 Task: In the Contact  BrooklynMiller71@macys.com, Create email and send with subject: 'We're Thrilled to Welcome You ', and with mail content 'Hello_x000D_
Join a community of forward-thinkers and pioneers. Our transformative solution will empower you to shape the future of your industry.._x000D_
Kind Regards', attach the document: Proposal.doc and insert image: visitingcard.jpg. Below Kind Regards, write Tumblr and insert the URL: 'www.tumblr.com'. Mark checkbox to create task to follow up : In 3 business days . Logged in from softage.1@softage.net
Action: Mouse moved to (87, 59)
Screenshot: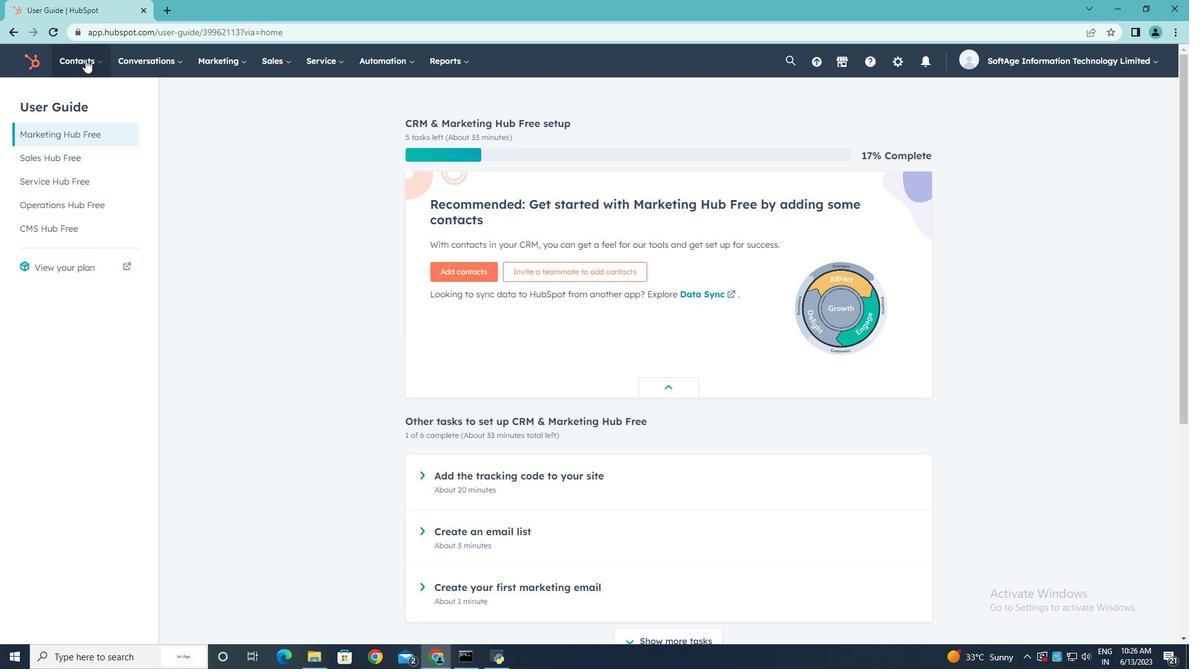 
Action: Mouse pressed left at (87, 59)
Screenshot: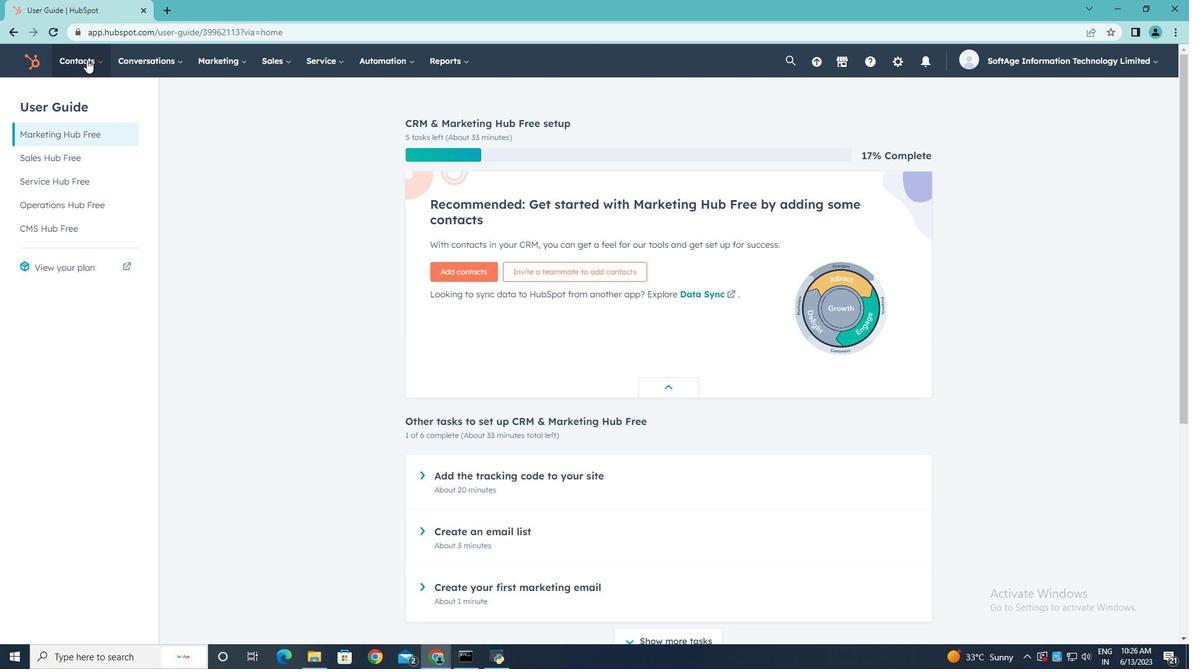
Action: Mouse moved to (87, 94)
Screenshot: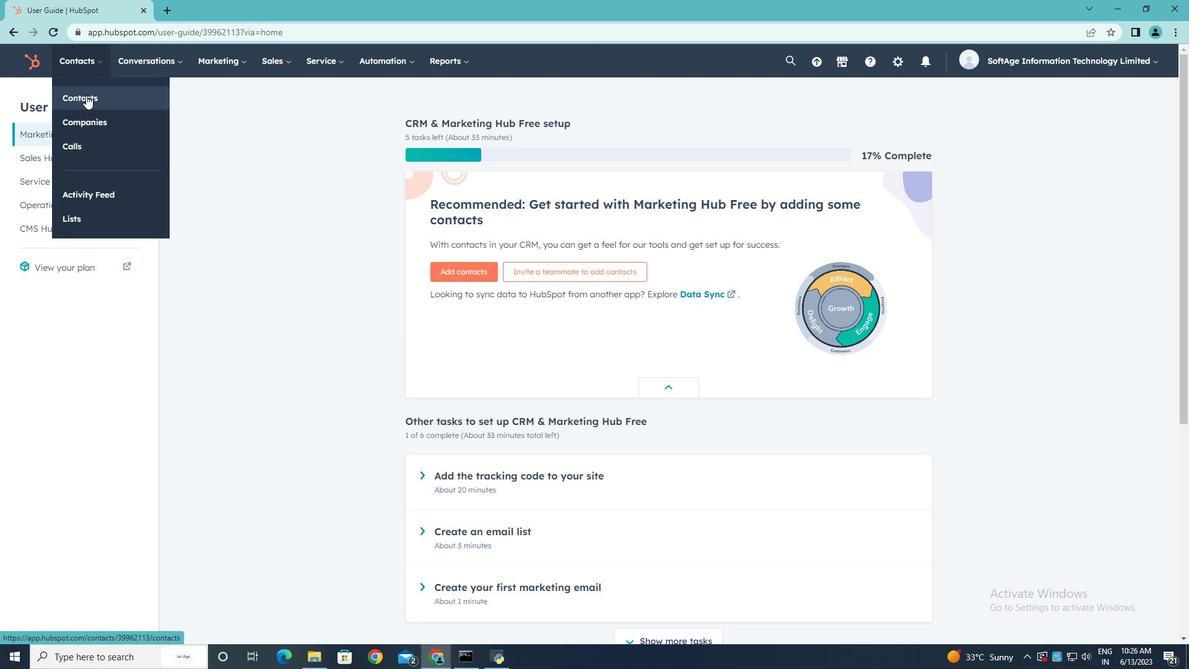 
Action: Mouse pressed left at (87, 94)
Screenshot: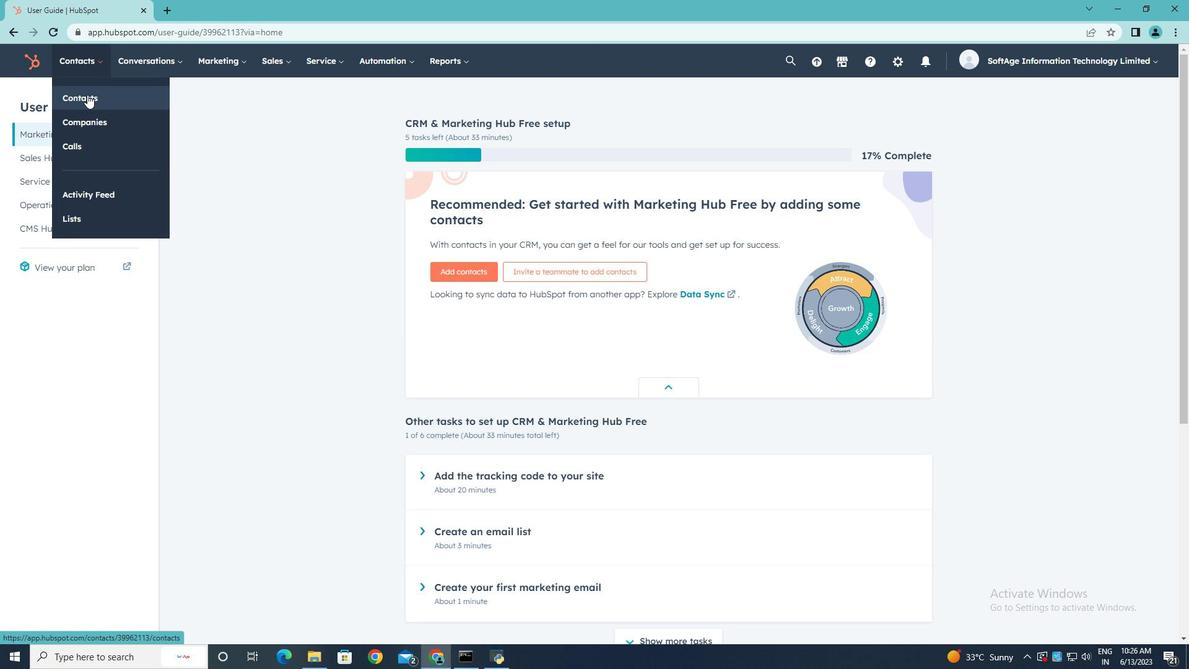 
Action: Mouse moved to (89, 198)
Screenshot: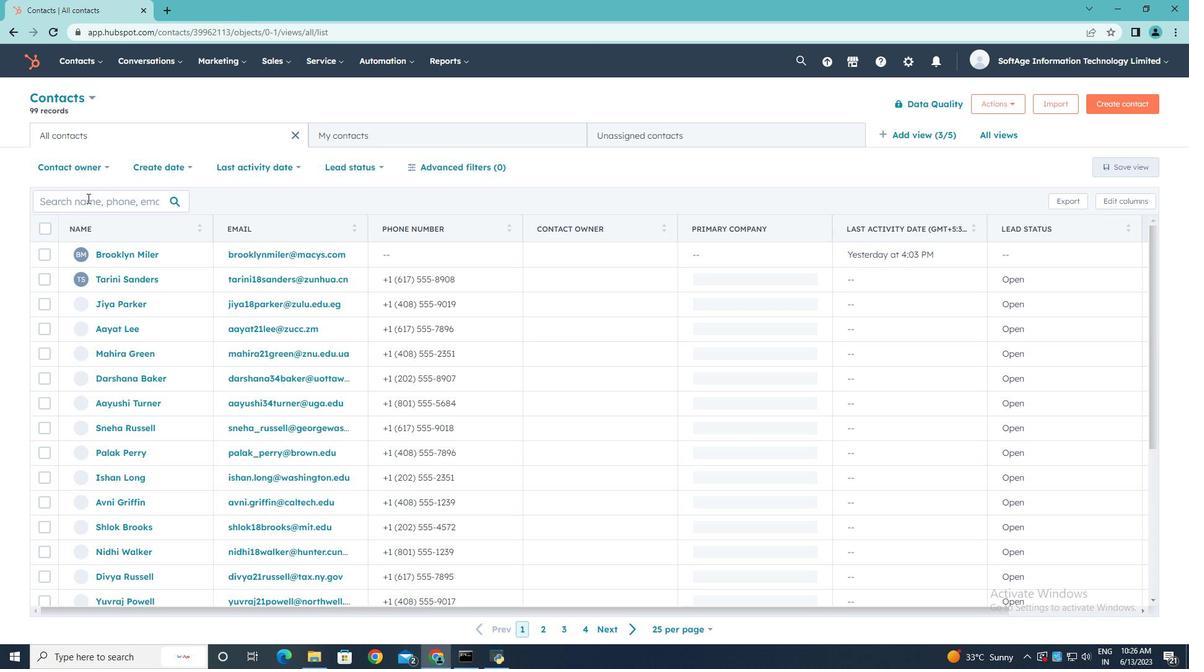 
Action: Mouse pressed left at (89, 198)
Screenshot: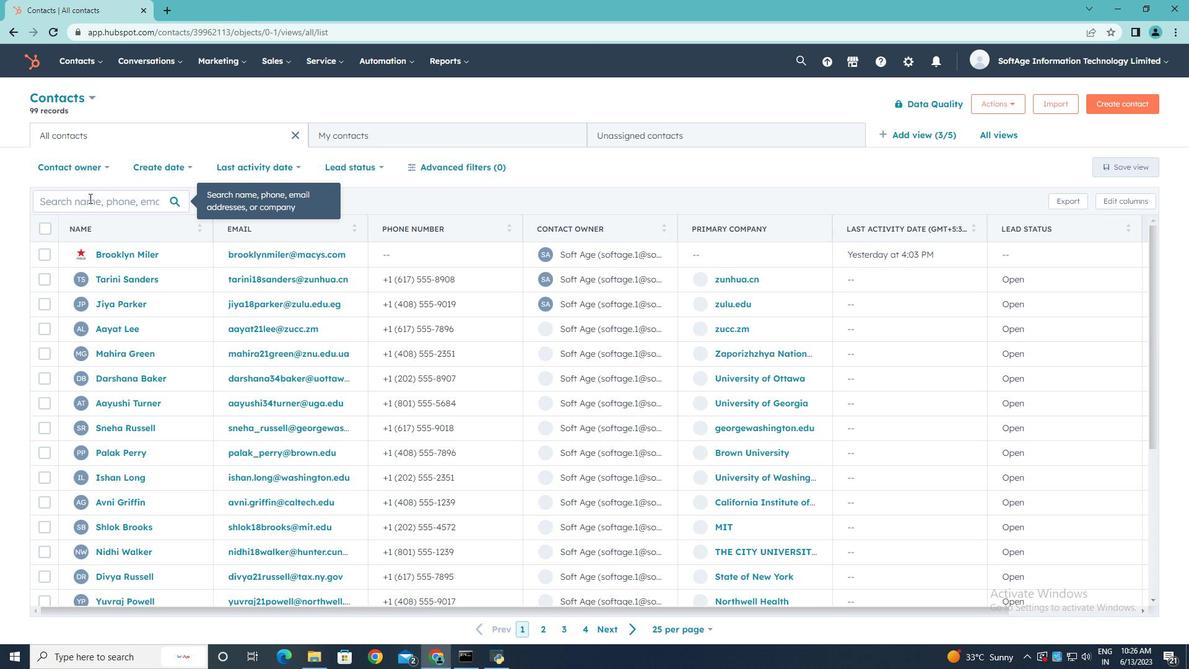 
Action: Key pressed <Key.shift>Brooklyn<Key.shift>Miller71<Key.shift>@macys.com
Screenshot: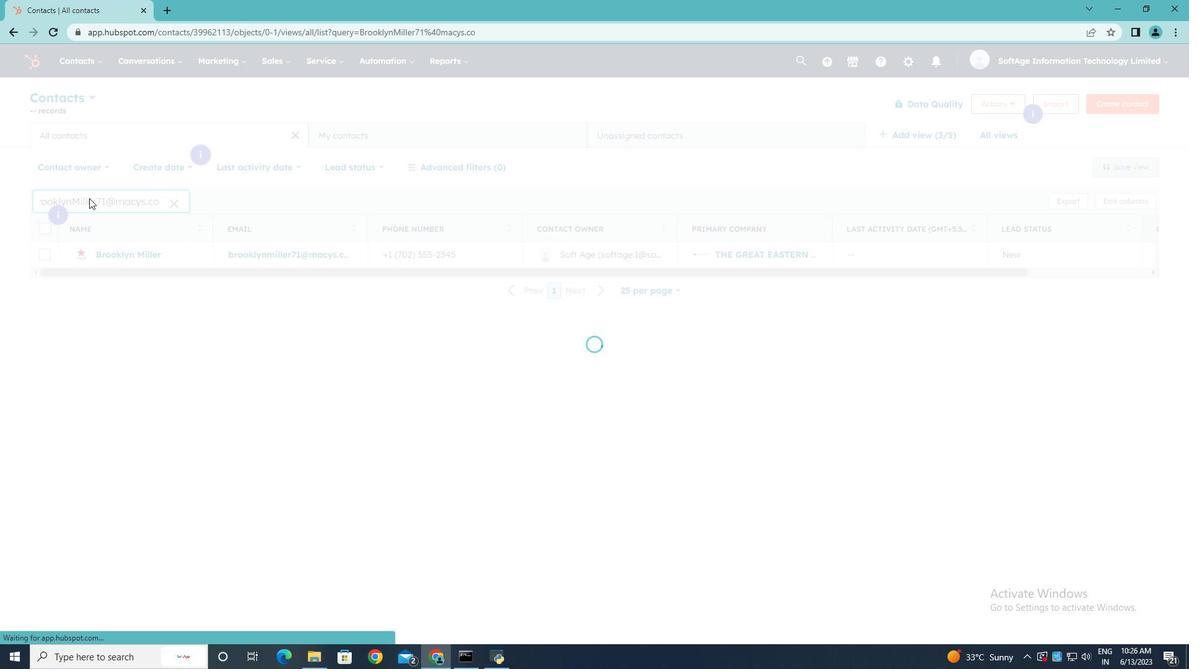 
Action: Mouse moved to (136, 252)
Screenshot: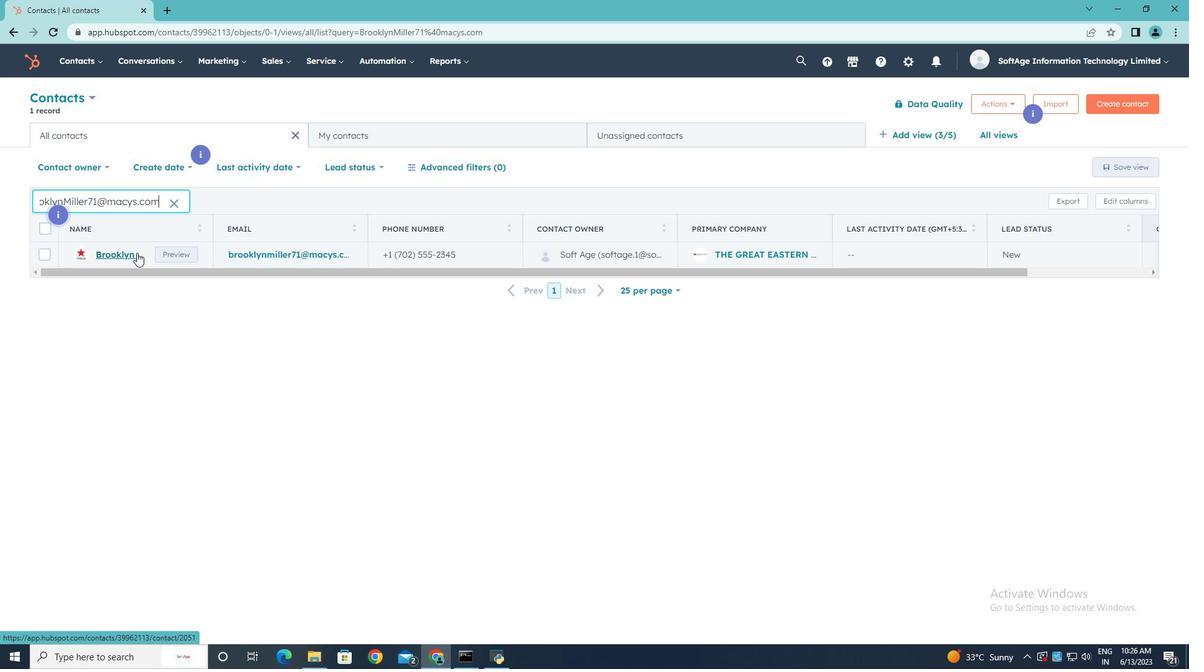 
Action: Mouse pressed left at (136, 252)
Screenshot: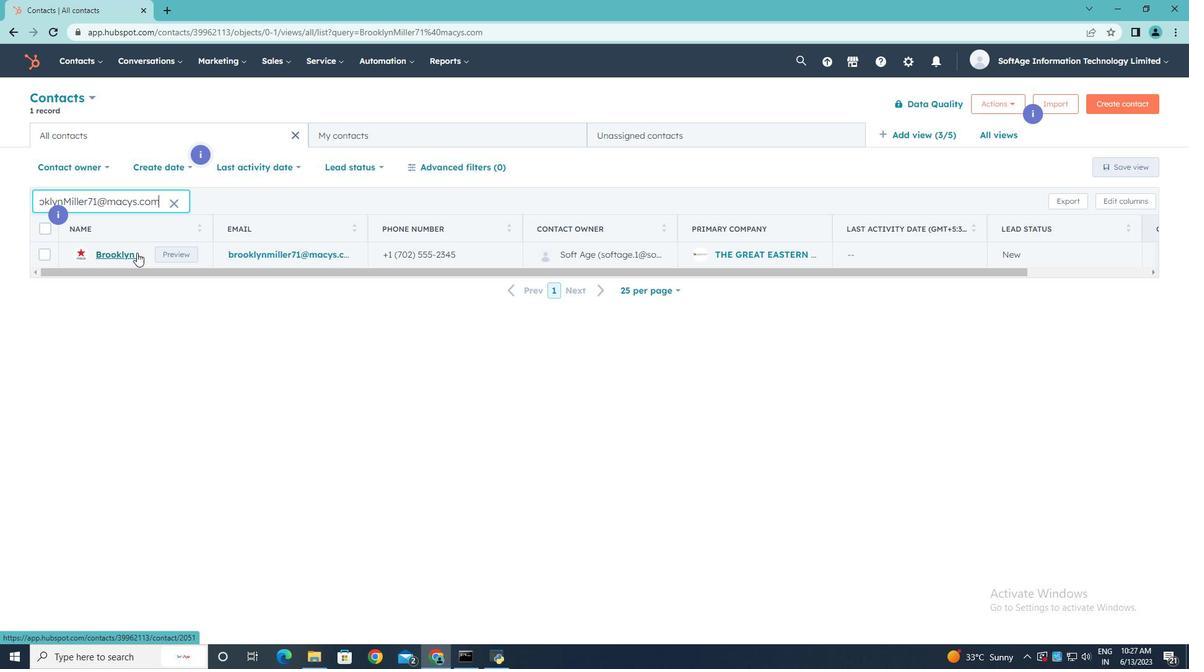 
Action: Mouse pressed left at (136, 252)
Screenshot: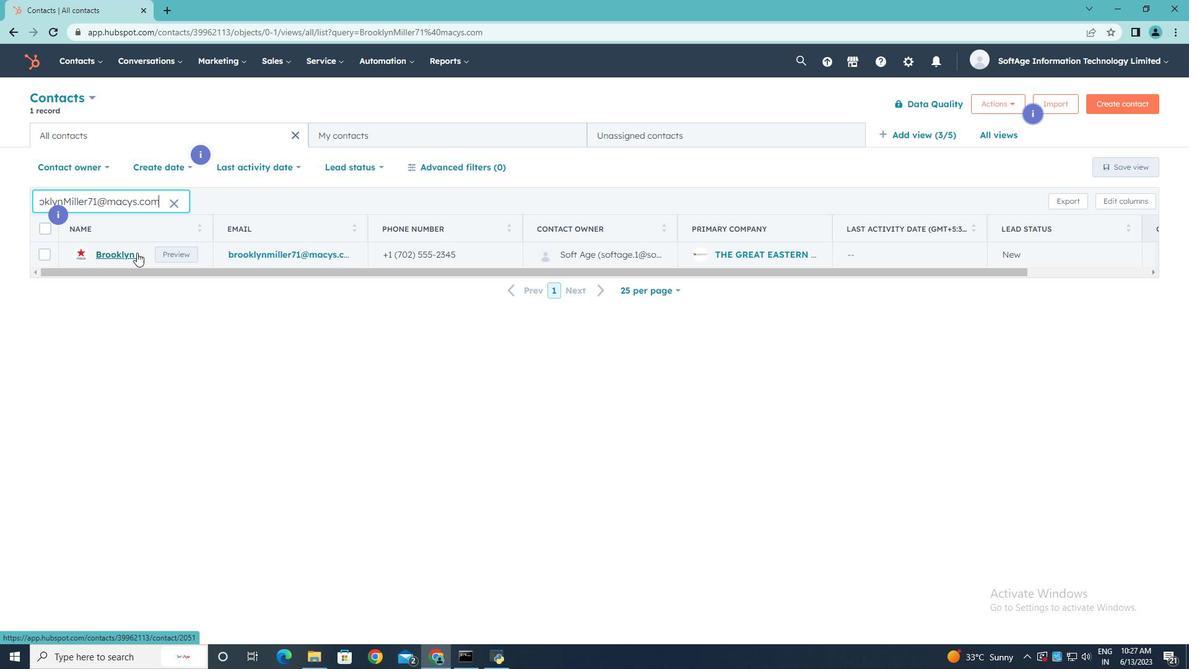 
Action: Mouse moved to (80, 217)
Screenshot: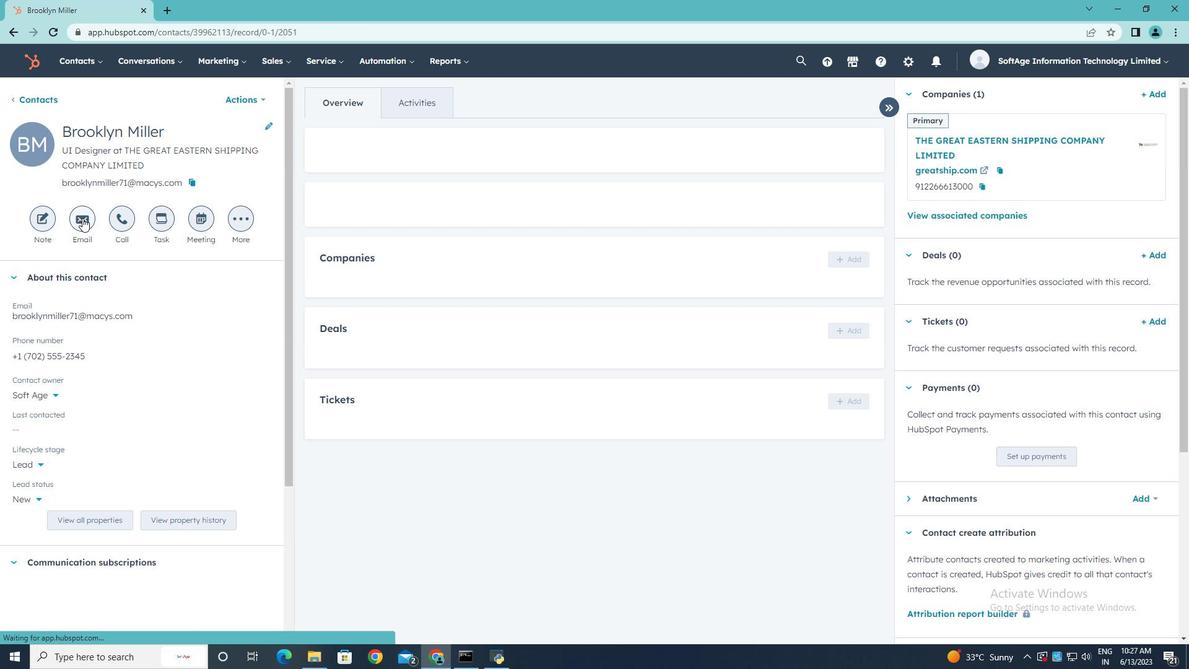 
Action: Mouse pressed left at (80, 217)
Screenshot: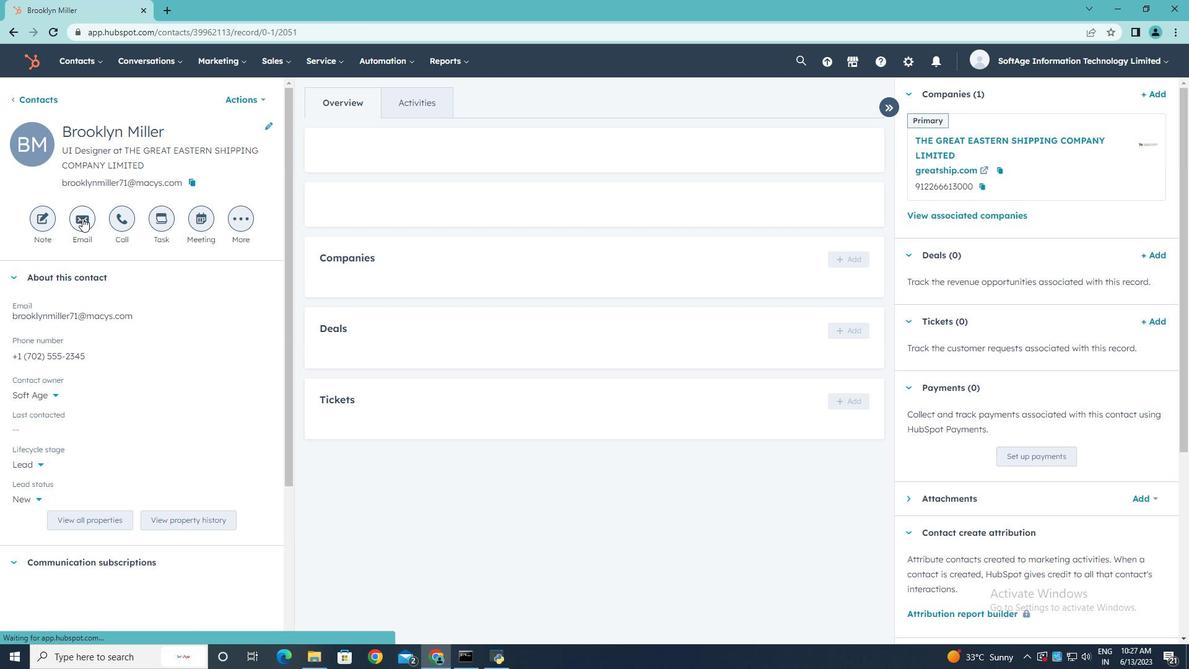 
Action: Mouse moved to (683, 401)
Screenshot: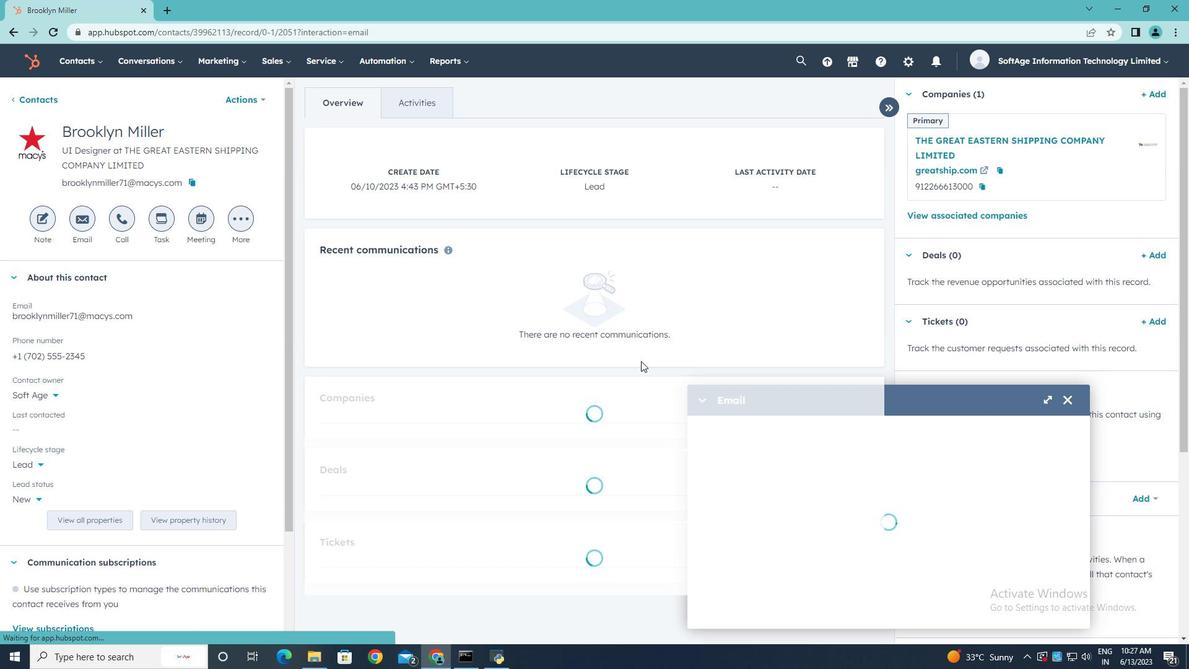 
Action: Key pressed <Key.shift><Key.shift><Key.shift><Key.shift><Key.shift><Key.shift><Key.shift>We're<Key.space><Key.shift>Thrilled<Key.space>to<Key.space><Key.shift>Welcome<Key.space><Key.shift>You
Screenshot: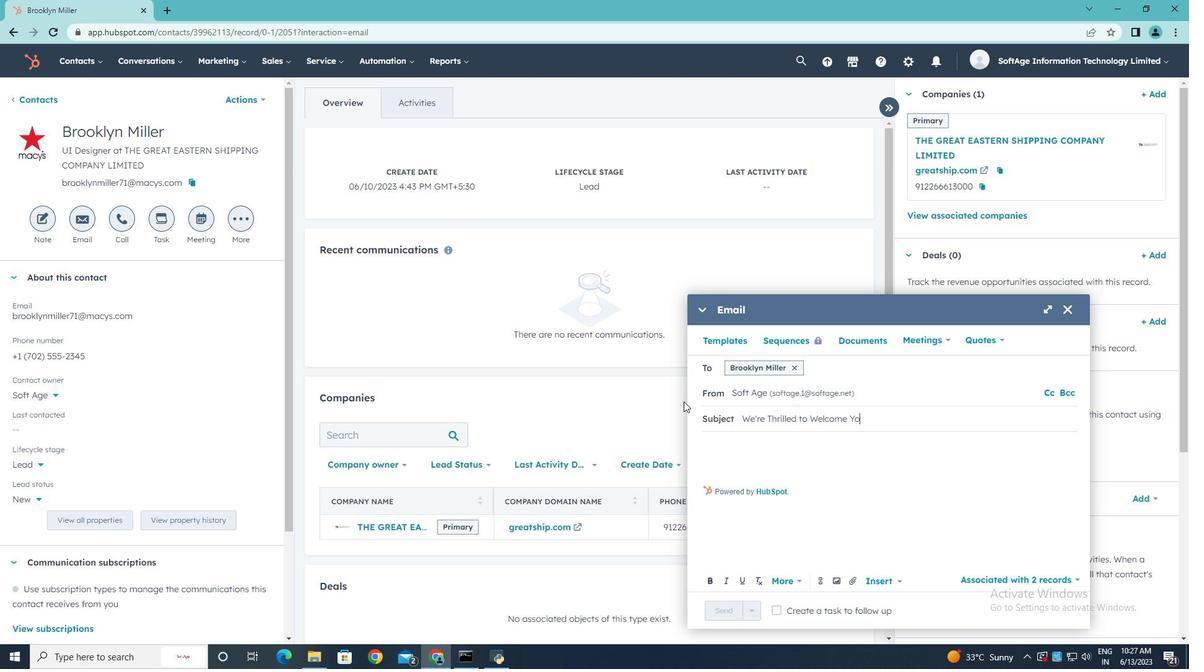 
Action: Mouse moved to (716, 442)
Screenshot: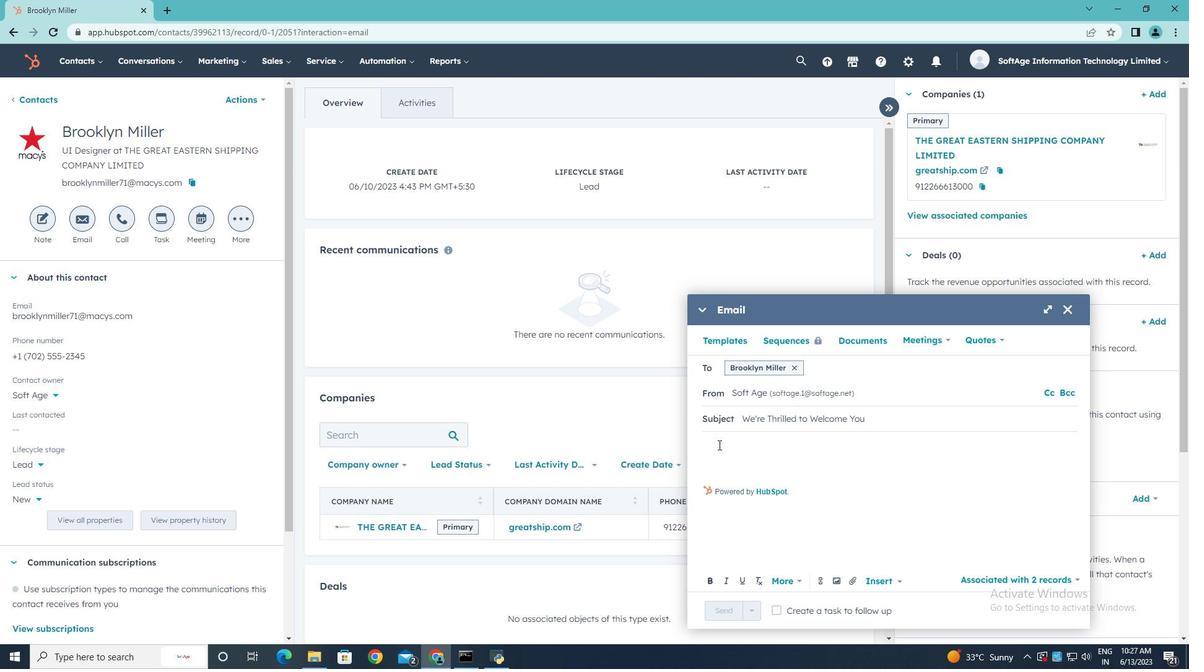 
Action: Mouse pressed left at (716, 442)
Screenshot: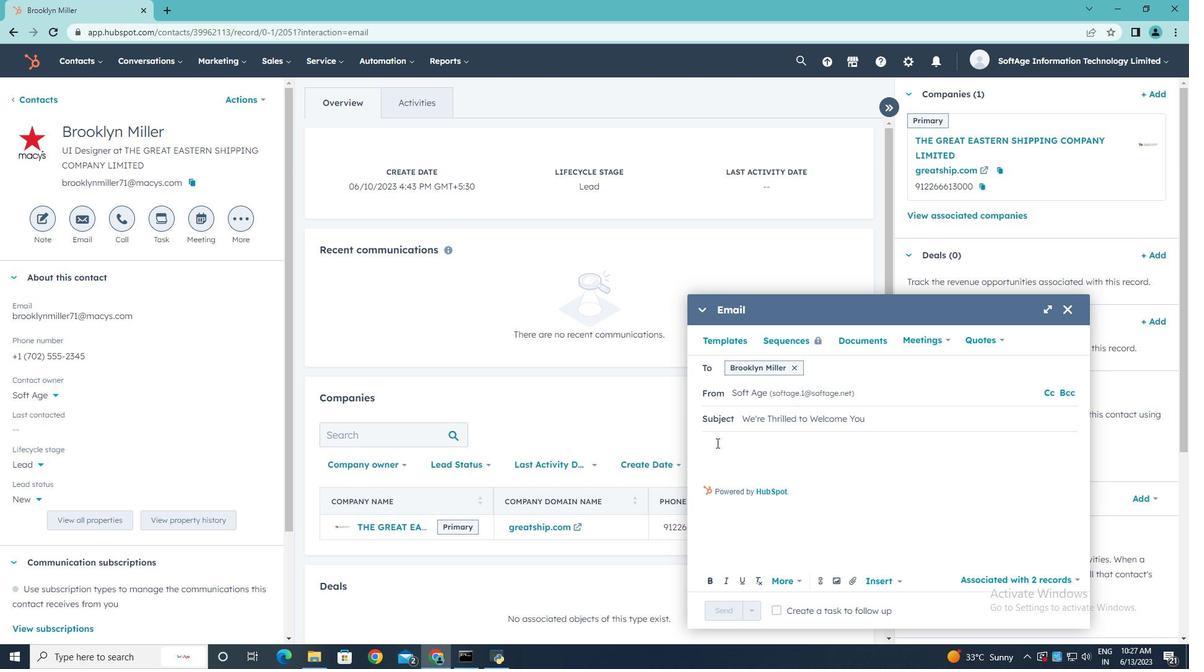 
Action: Mouse moved to (810, 368)
Screenshot: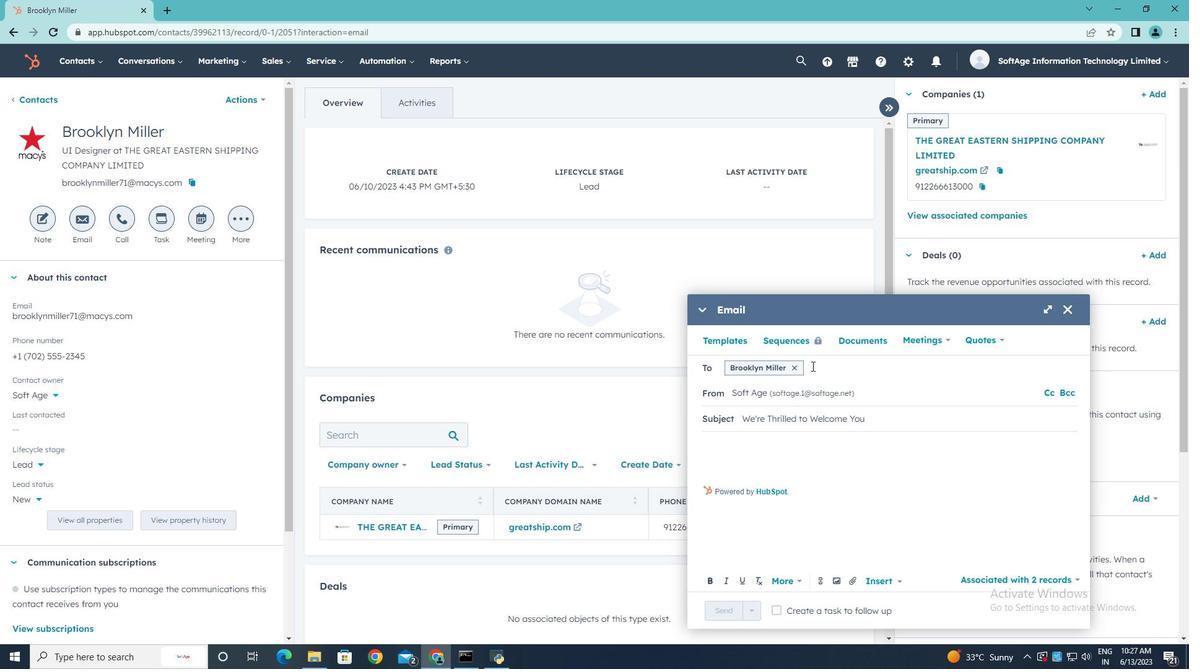 
Action: Key pressed <Key.shift>Hello
Screenshot: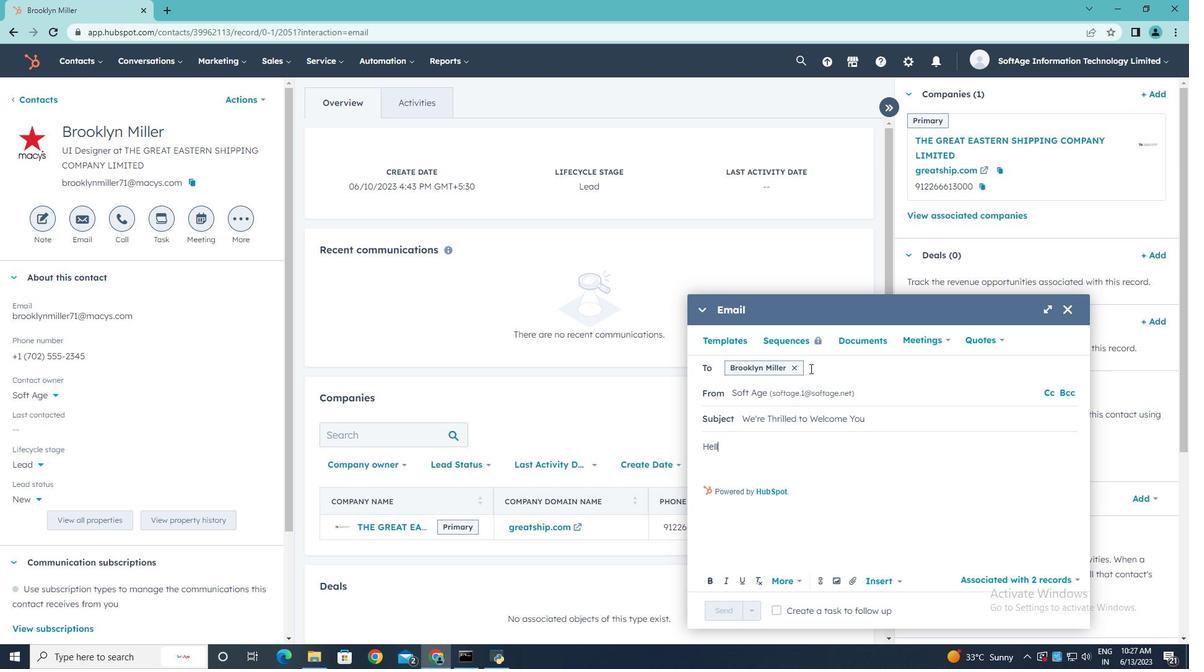 
Action: Mouse moved to (703, 463)
Screenshot: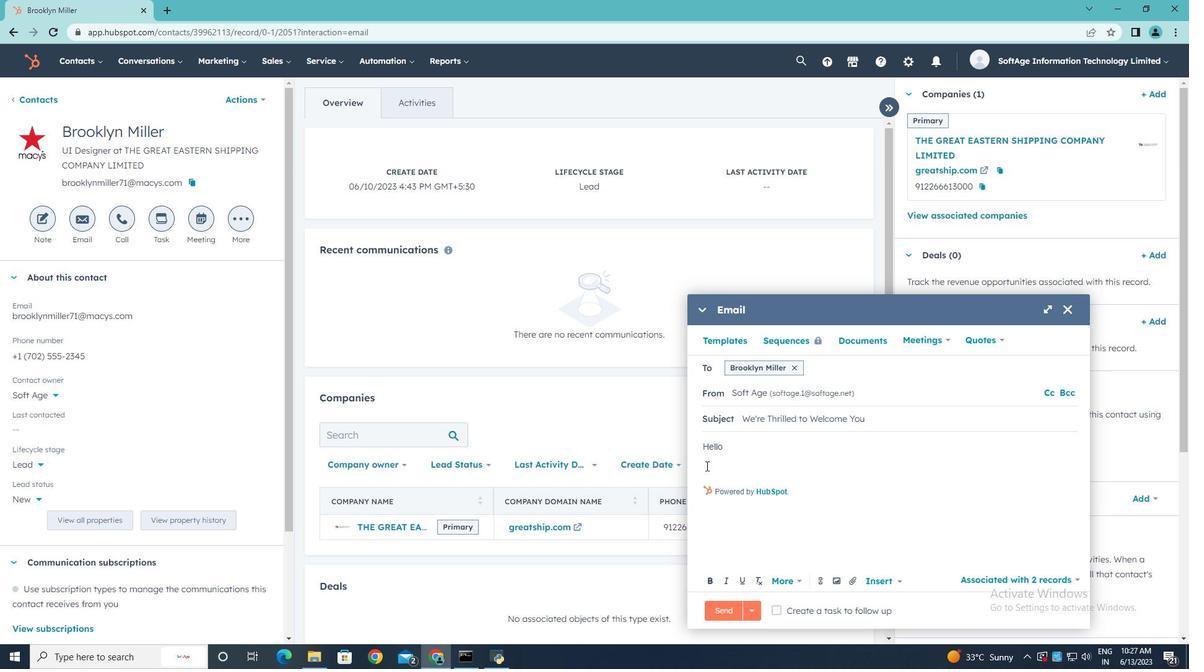 
Action: Mouse pressed left at (703, 463)
Screenshot: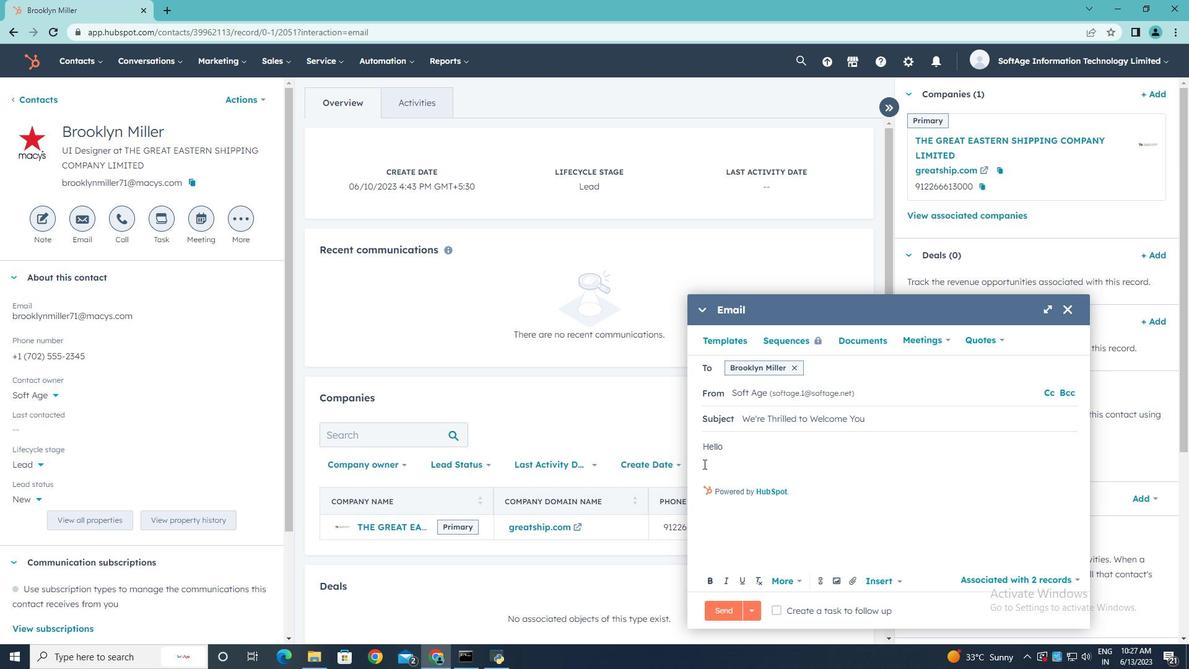 
Action: Mouse moved to (933, 347)
Screenshot: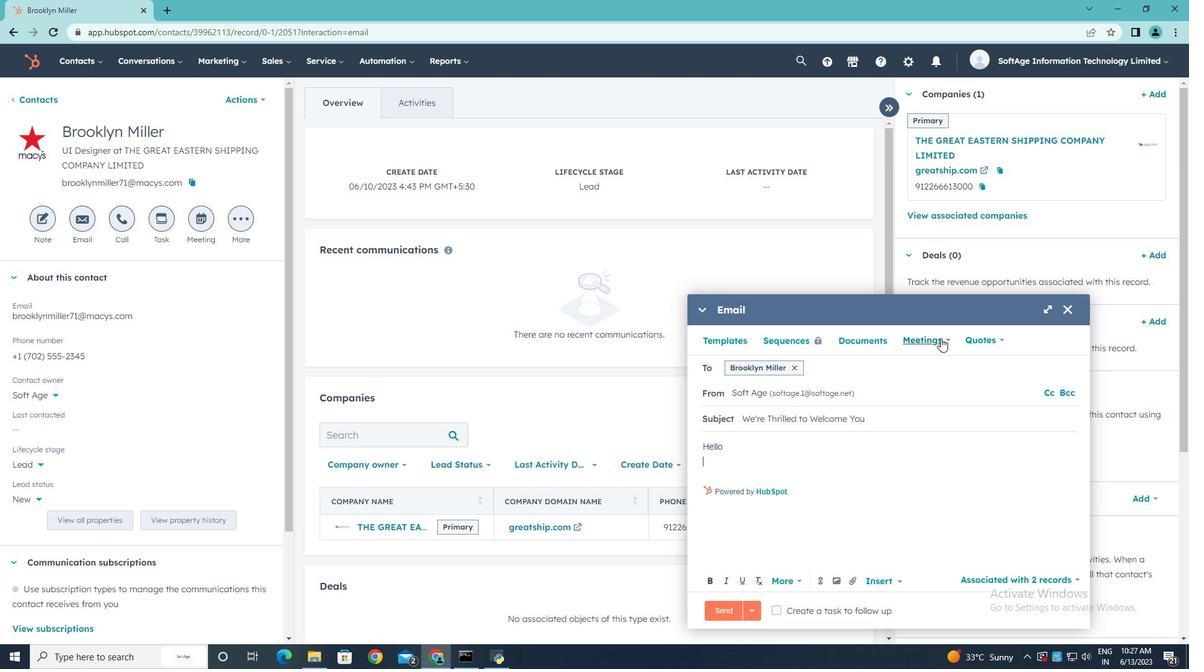 
Action: Key pressed <Key.shift>Join<Key.space>a<Key.space>community<Key.space>of<Key.space>forward<Key.space><Key.backspace>-thinkers<Key.space>and<Key.space>pioneers.<Key.space><Key.caps_lock><Key.shift><Key.caps_lock><Key.shift>Our<Key.space><Key.shift>transforema<Key.backspace><Key.backspace><Key.backspace><Key.backspace>rmative<Key.space>solution<Key.space>will<Key.space>empower<Key.space>you<Key.space>to<Key.space>shape<Key.space>the<Key.space>future<Key.space>of<Key.space>yout<Key.backspace>r<Key.space>industry..
Screenshot: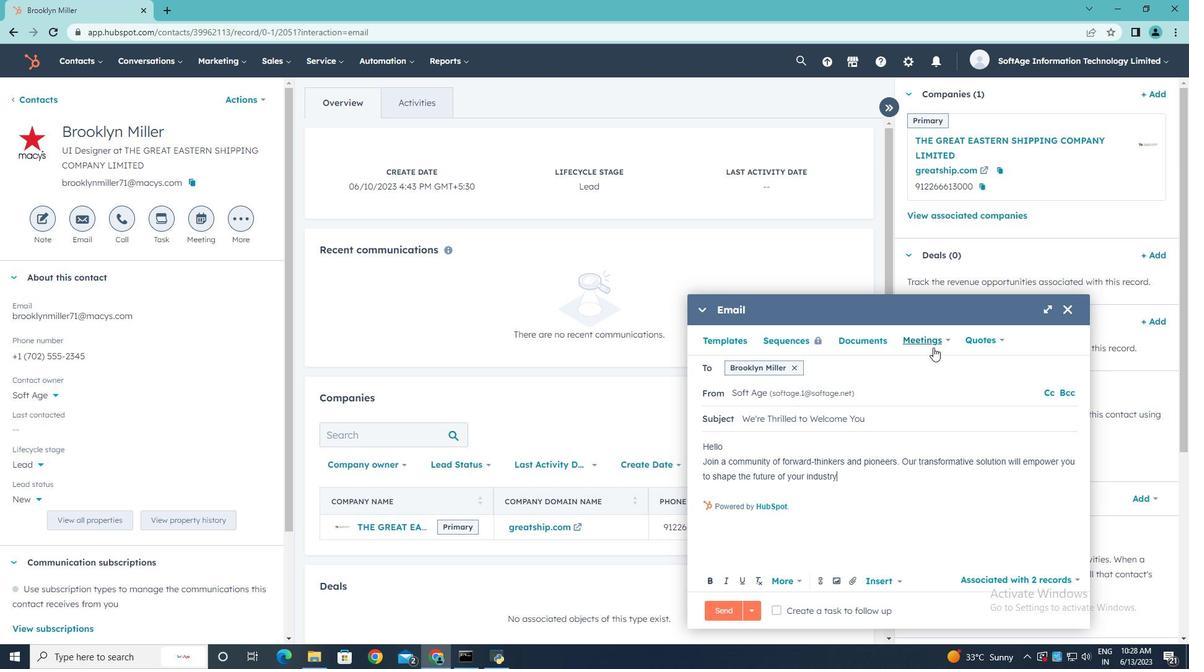
Action: Mouse moved to (711, 496)
Screenshot: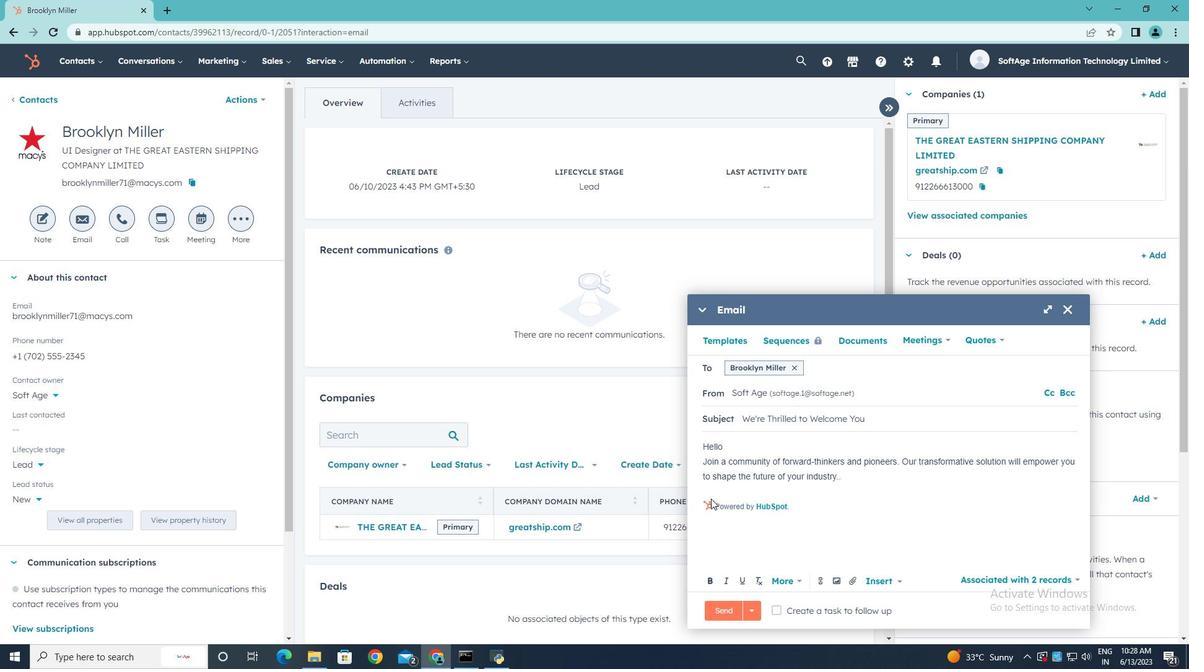 
Action: Mouse pressed left at (711, 496)
Screenshot: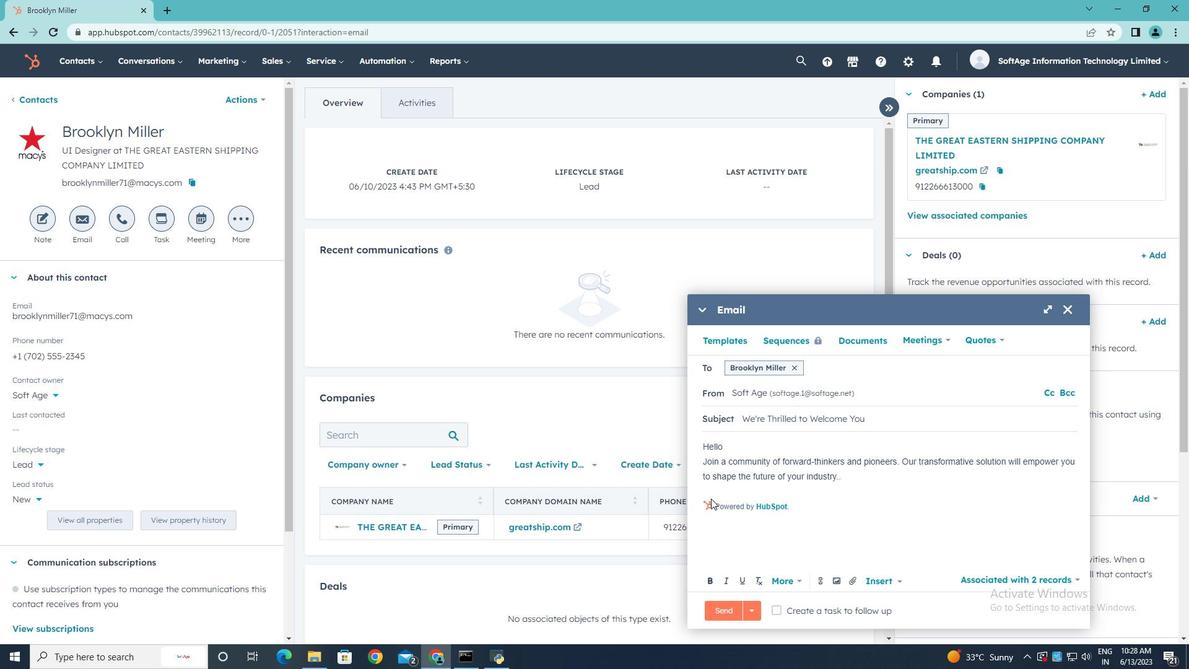 
Action: Key pressed <Key.enter><Key.shift>King<Key.space><Key.backspace><Key.backspace>d<Key.space><Key.shift><Key.shift><Key.shift><Key.shift><Key.shift>Regards,
Screenshot: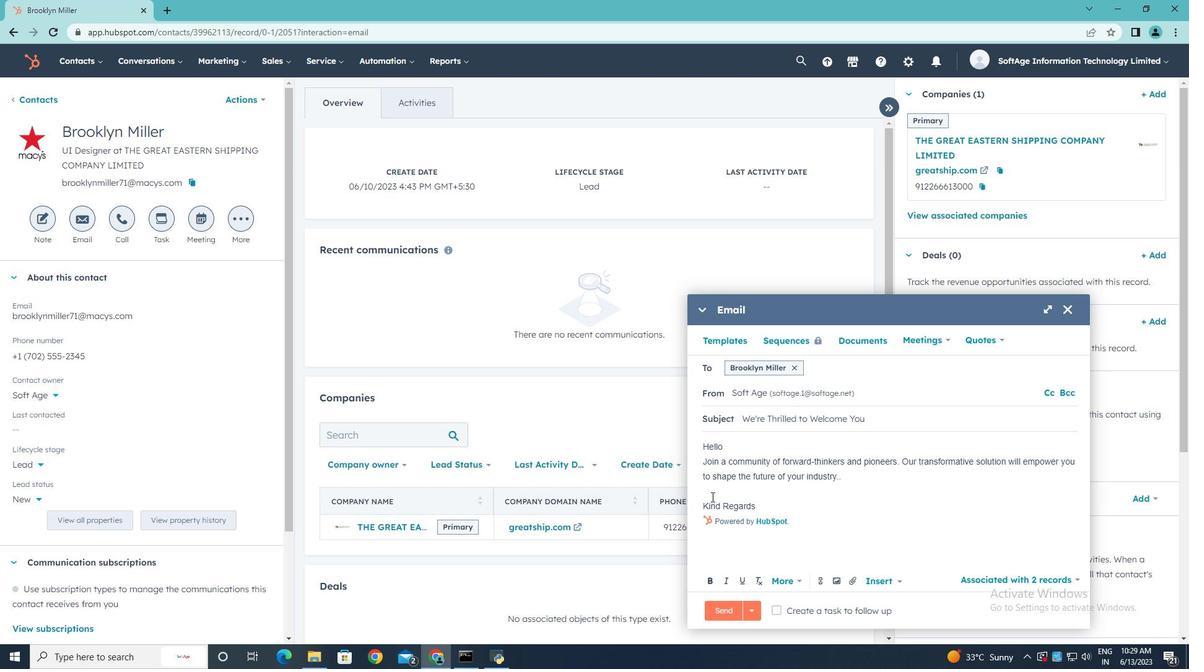 
Action: Mouse moved to (855, 578)
Screenshot: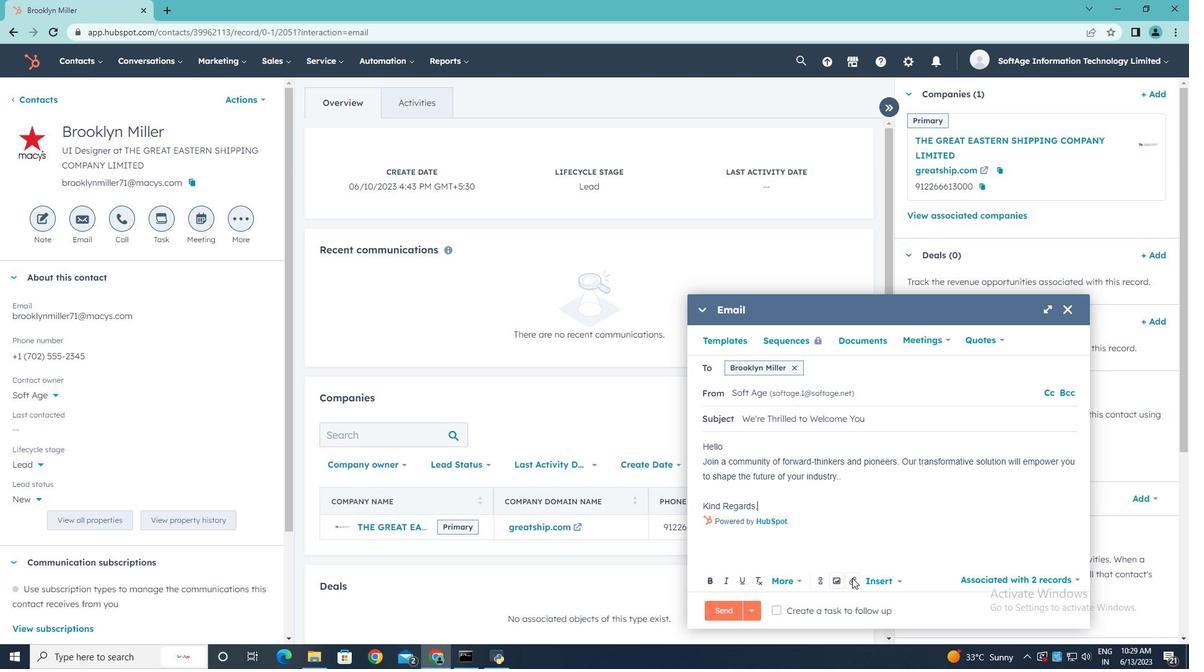
Action: Mouse pressed left at (855, 578)
Screenshot: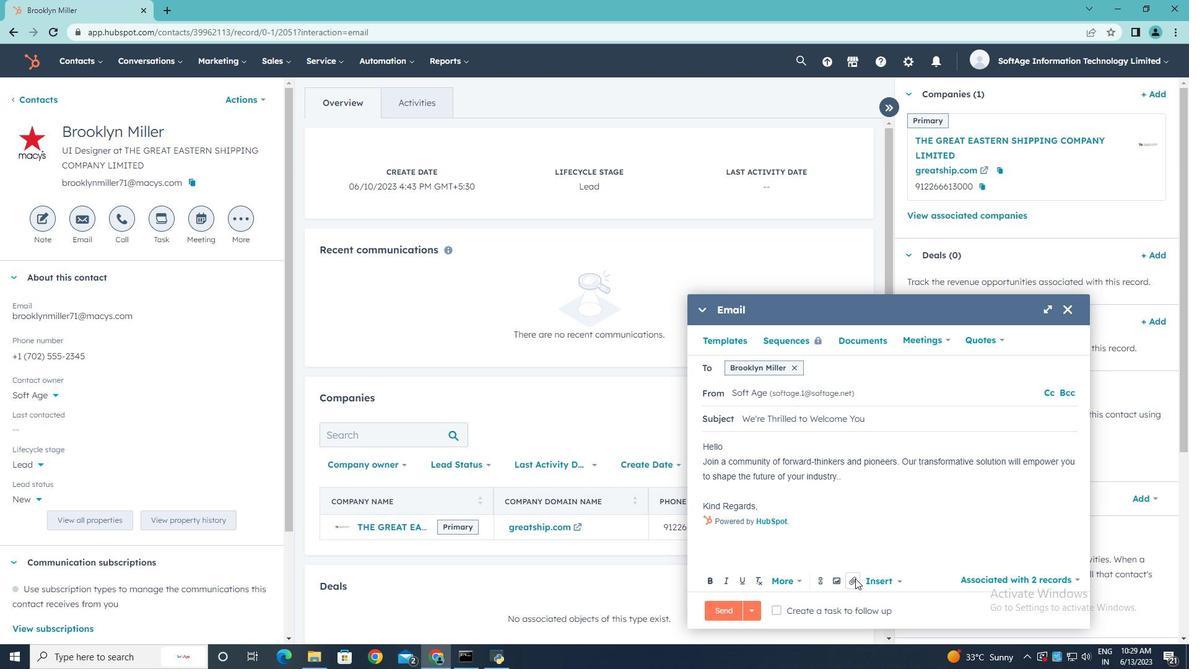 
Action: Mouse moved to (870, 550)
Screenshot: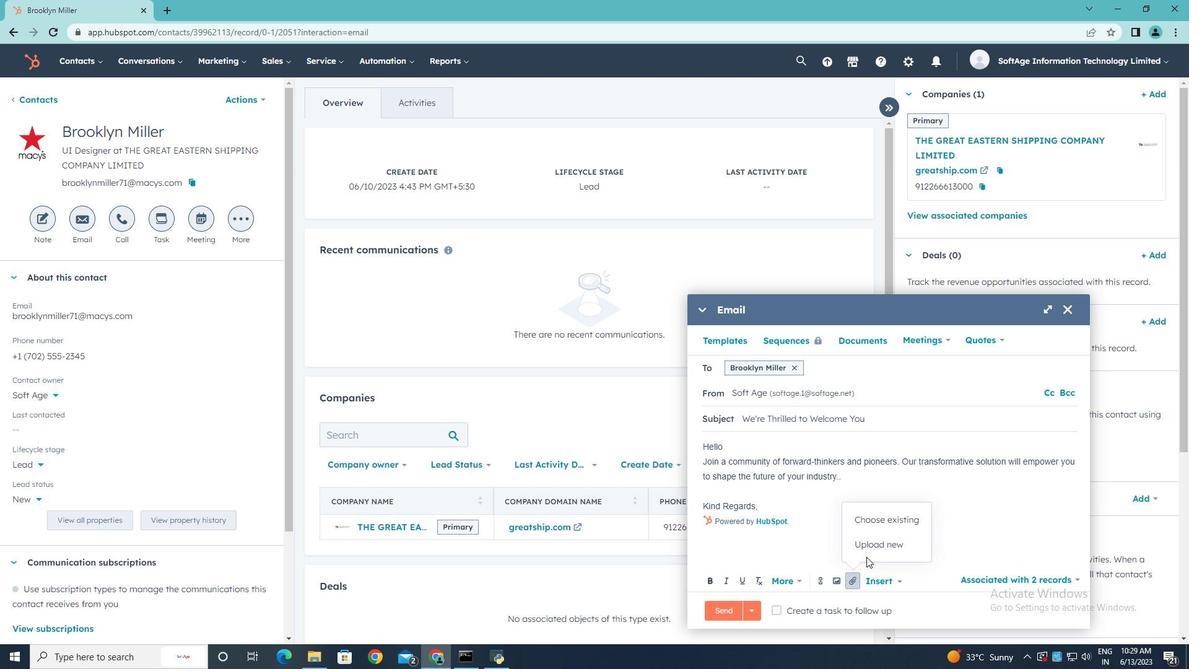 
Action: Mouse pressed left at (870, 550)
Screenshot: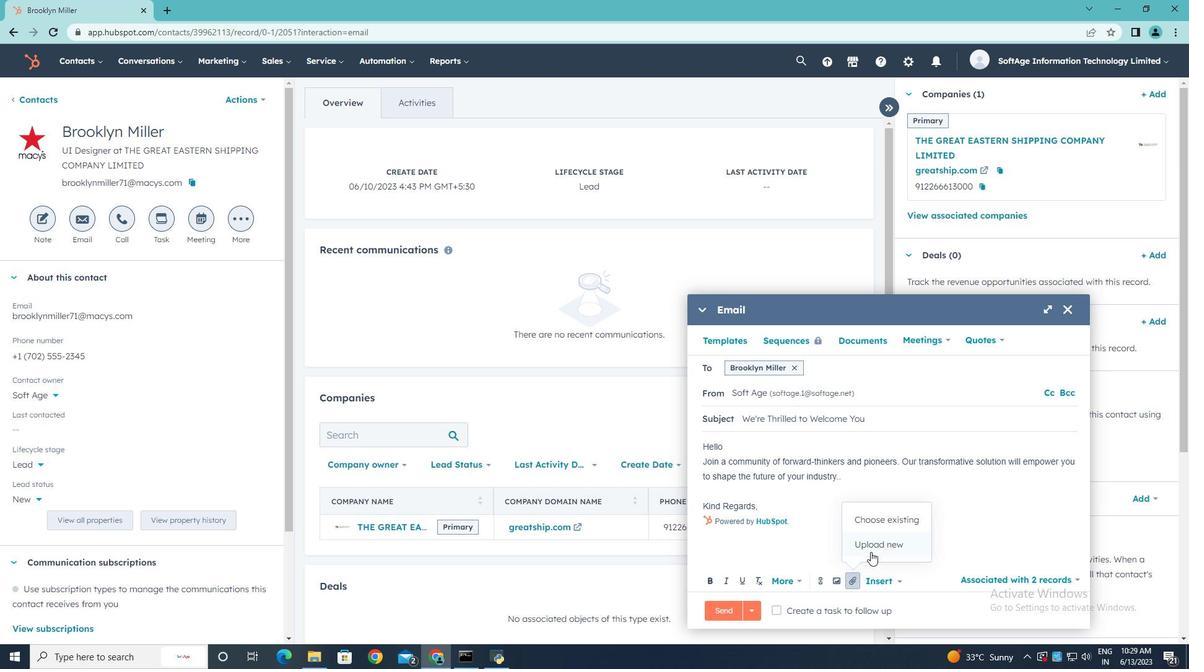 
Action: Mouse moved to (210, 110)
Screenshot: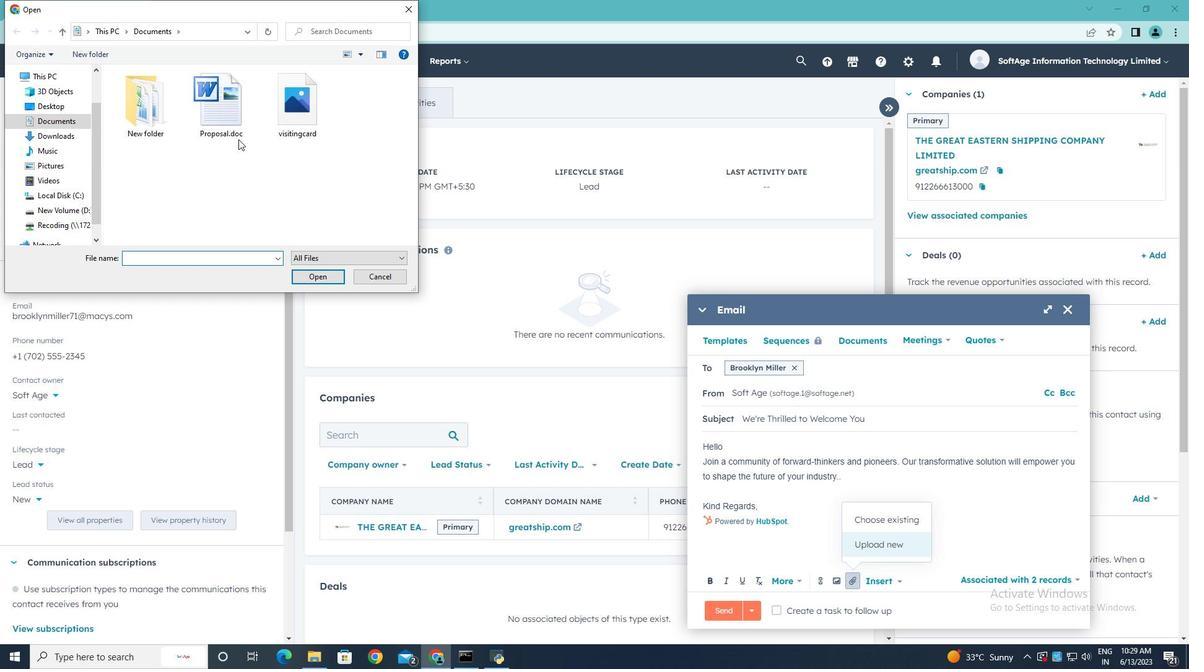
Action: Mouse pressed left at (210, 110)
Screenshot: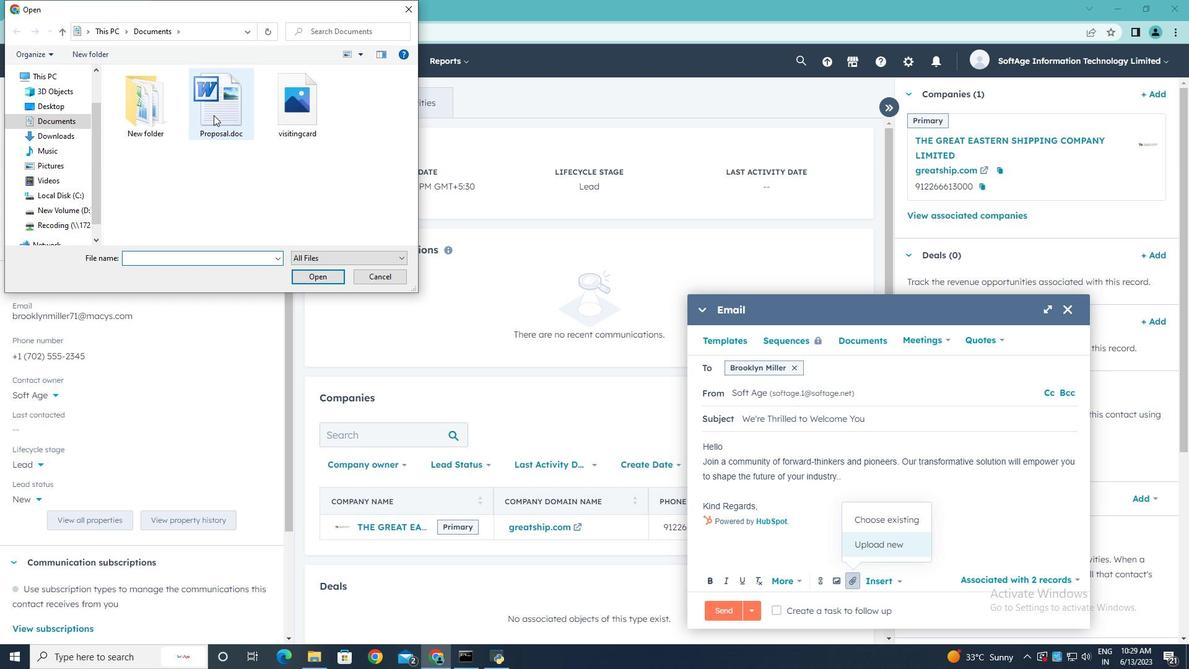 
Action: Mouse moved to (319, 278)
Screenshot: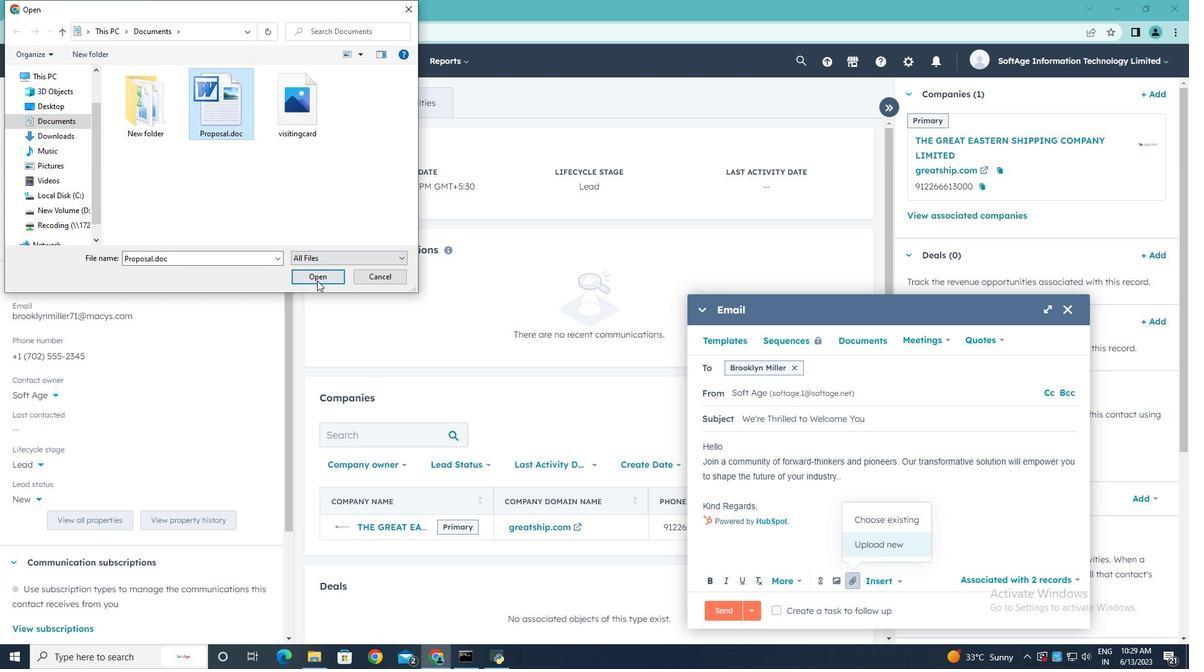 
Action: Mouse pressed left at (319, 278)
Screenshot: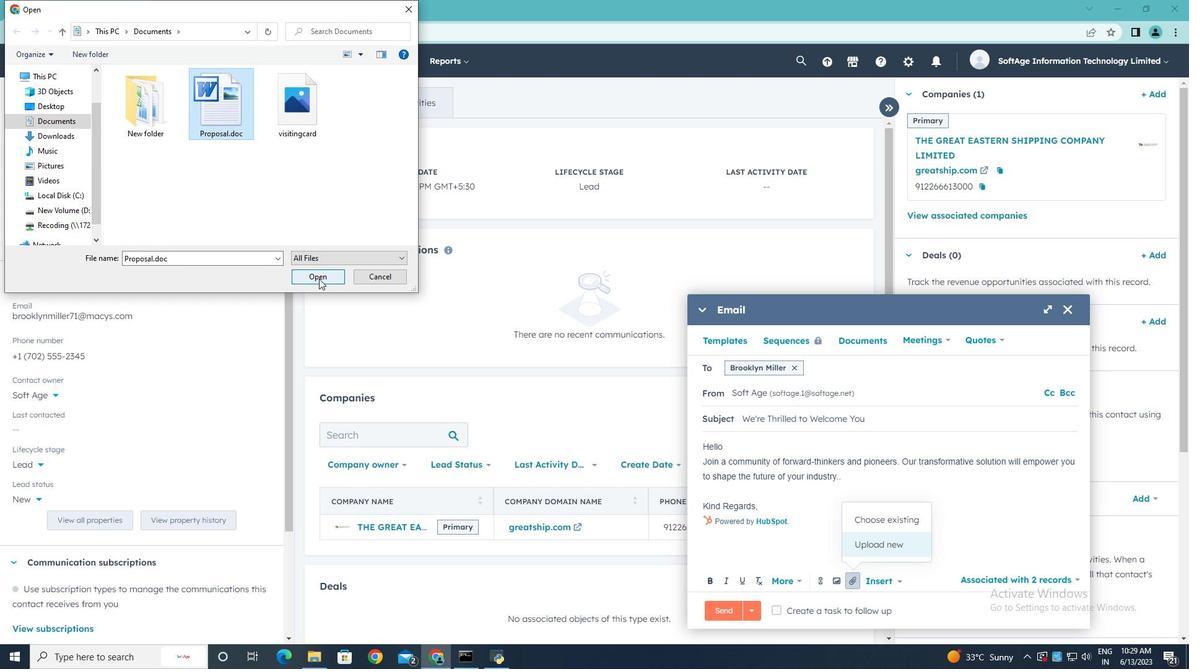 
Action: Mouse moved to (853, 550)
Screenshot: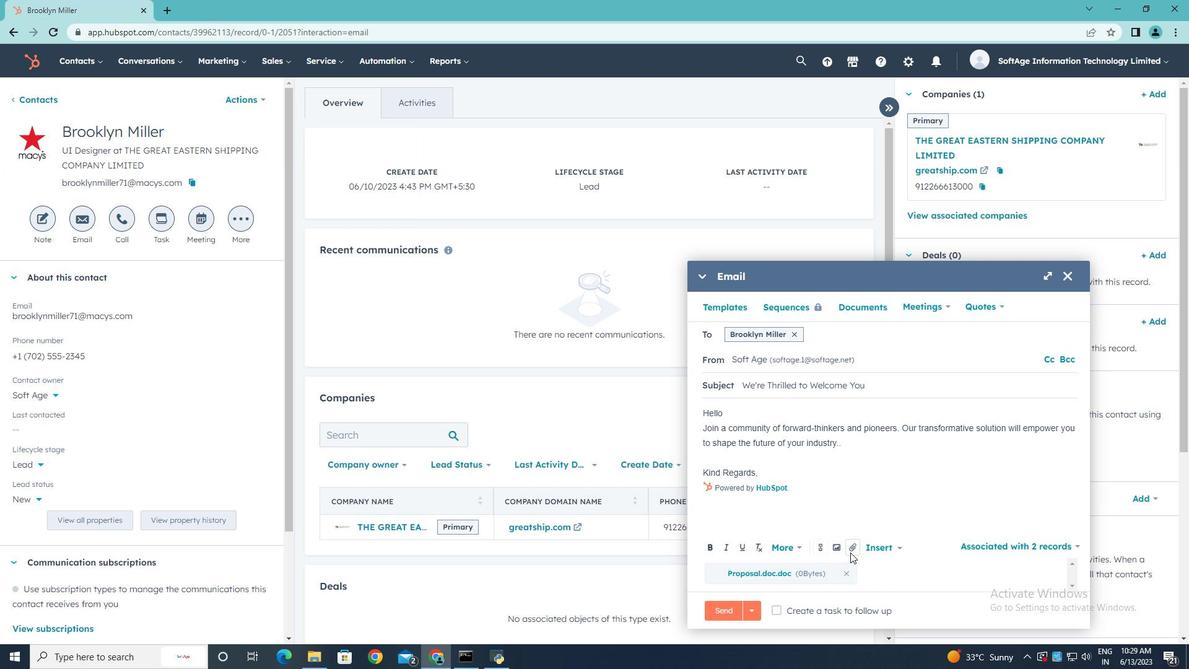 
Action: Mouse pressed left at (853, 550)
Screenshot: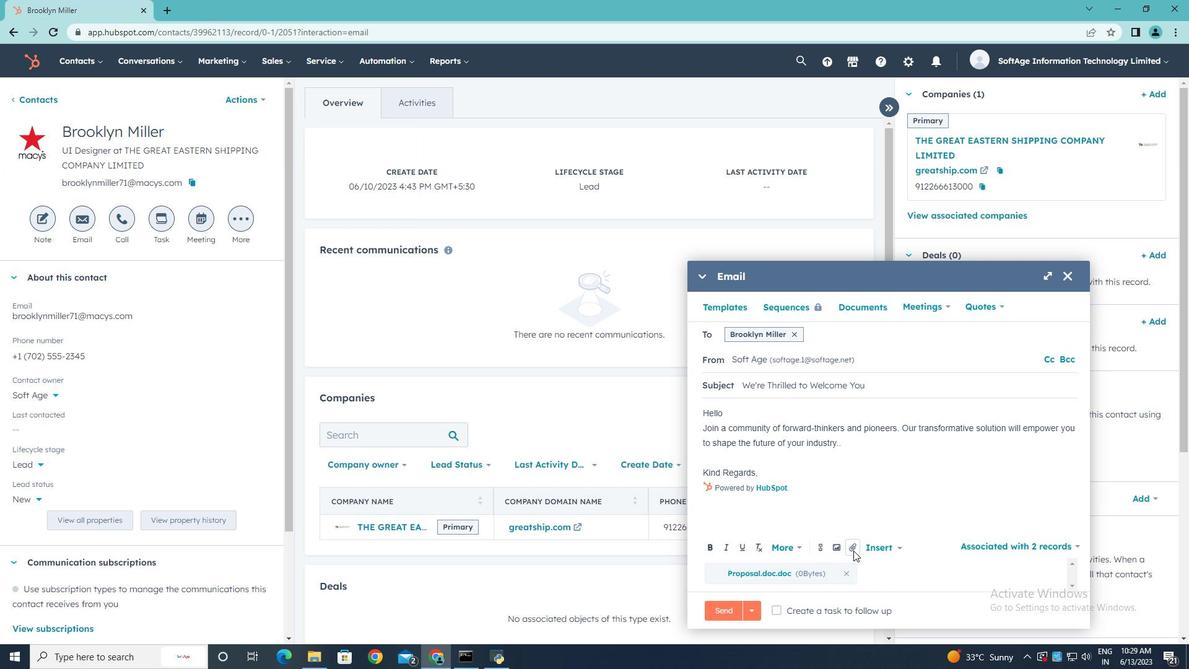 
Action: Mouse moved to (877, 513)
Screenshot: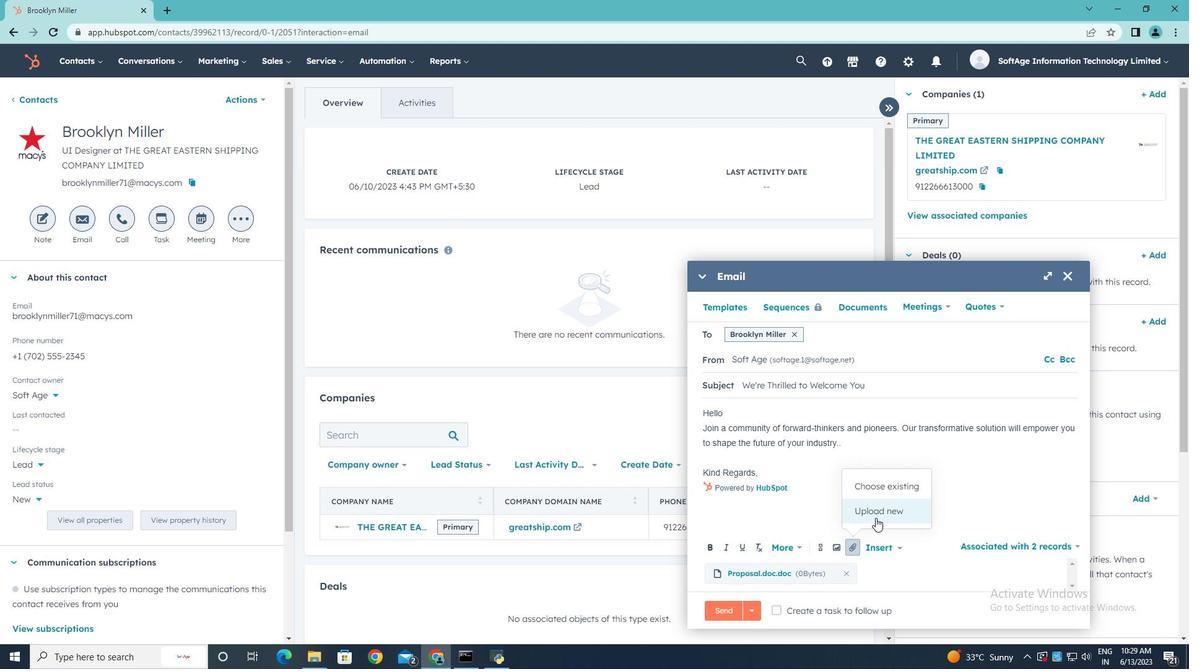 
Action: Mouse pressed left at (877, 513)
Screenshot: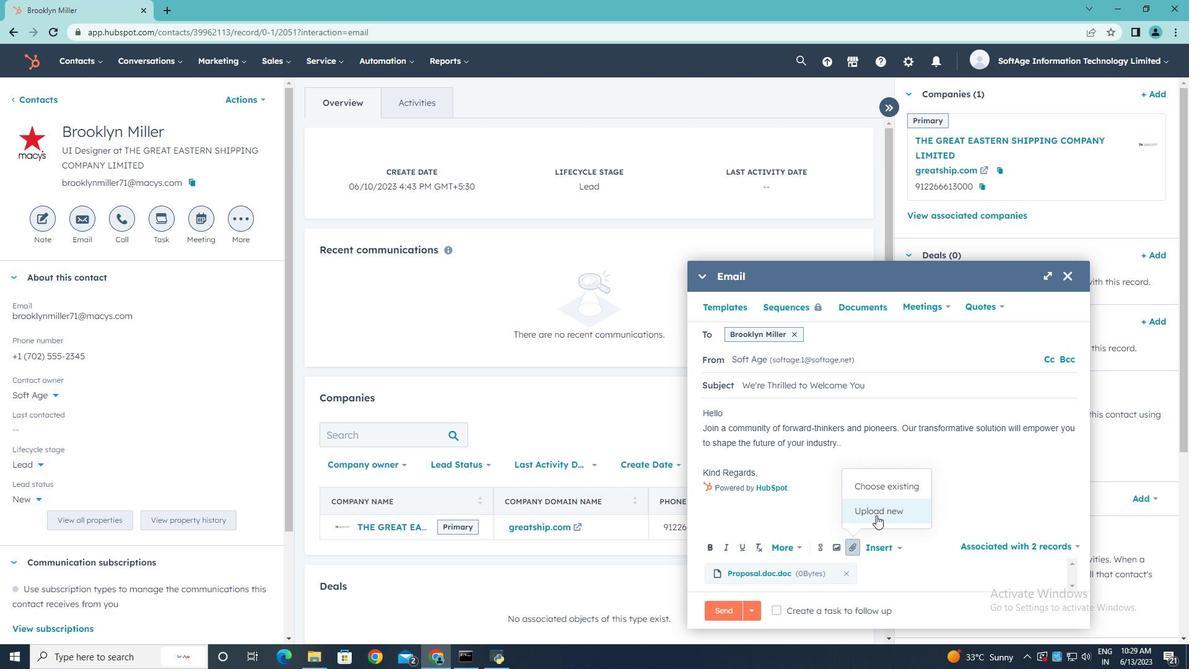 
Action: Mouse moved to (298, 123)
Screenshot: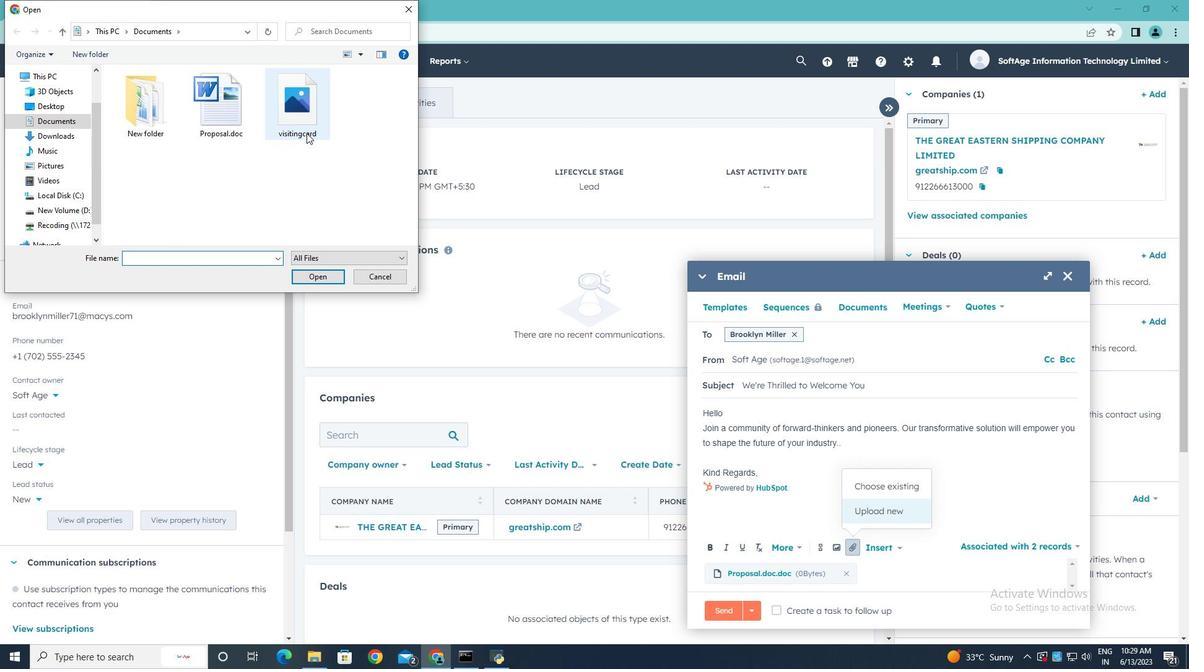 
Action: Mouse pressed left at (298, 123)
Screenshot: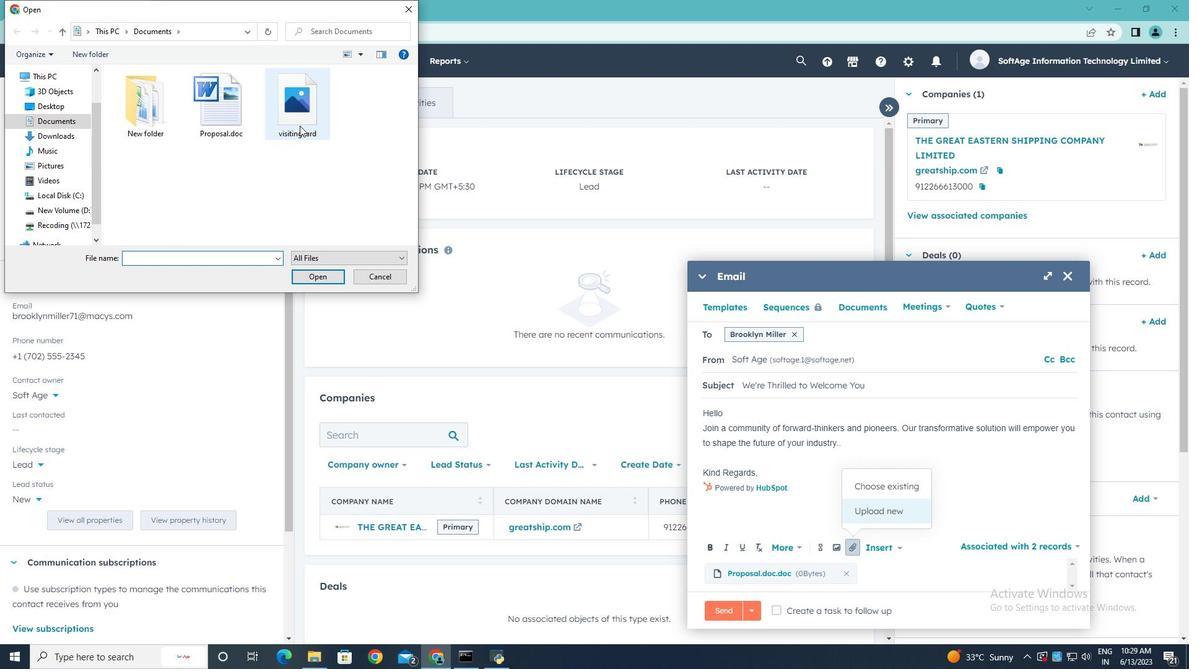 
Action: Mouse moved to (312, 276)
Screenshot: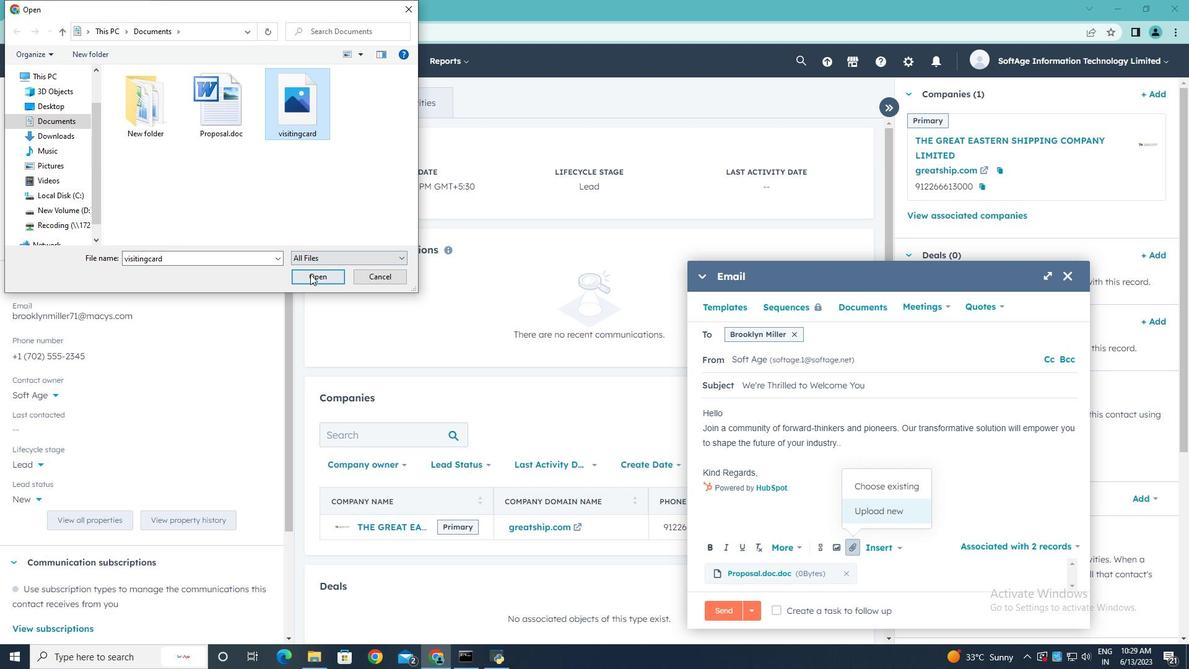 
Action: Mouse pressed left at (312, 276)
Screenshot: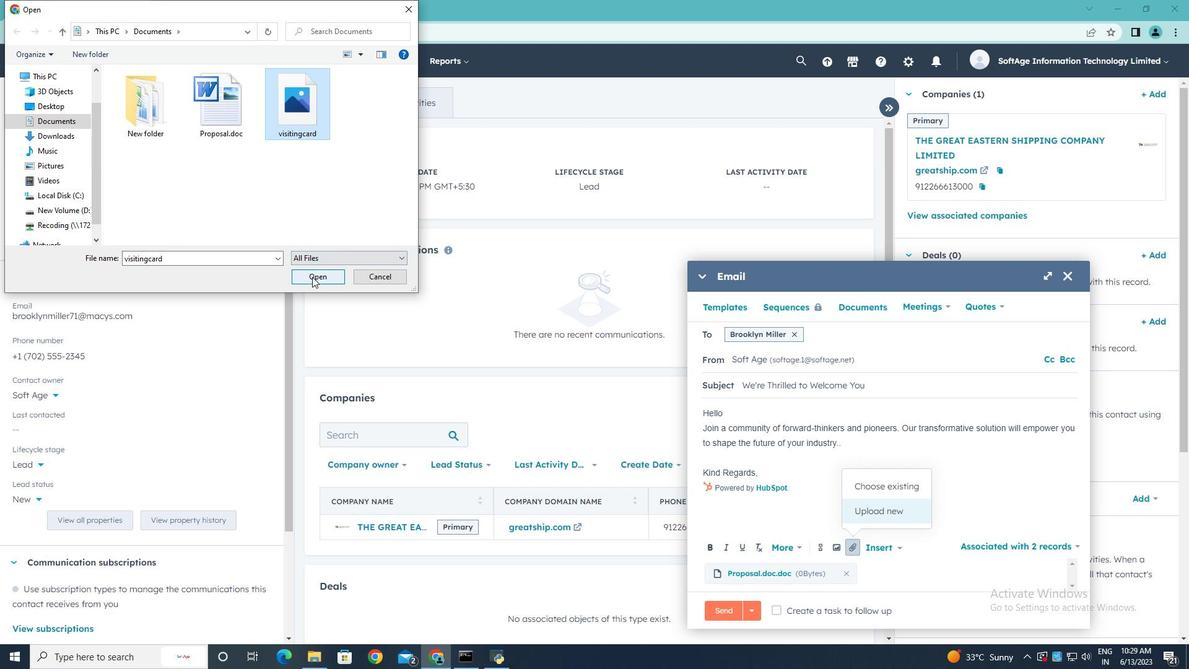 
Action: Mouse moved to (771, 481)
Screenshot: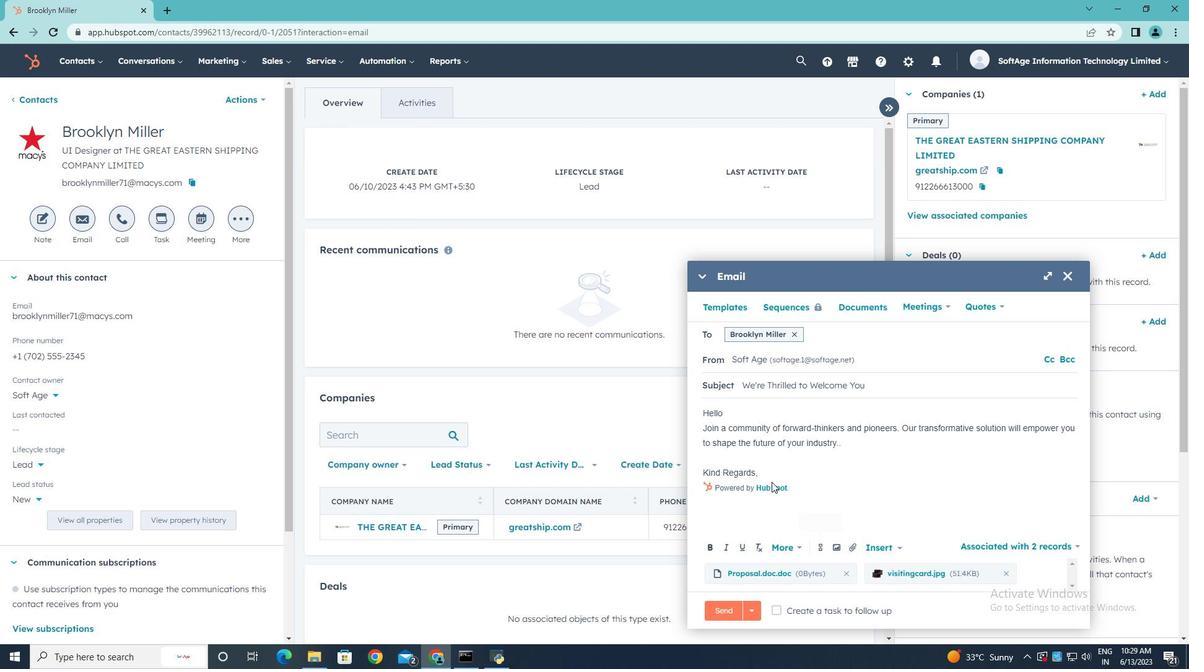 
Action: Mouse pressed left at (771, 481)
Screenshot: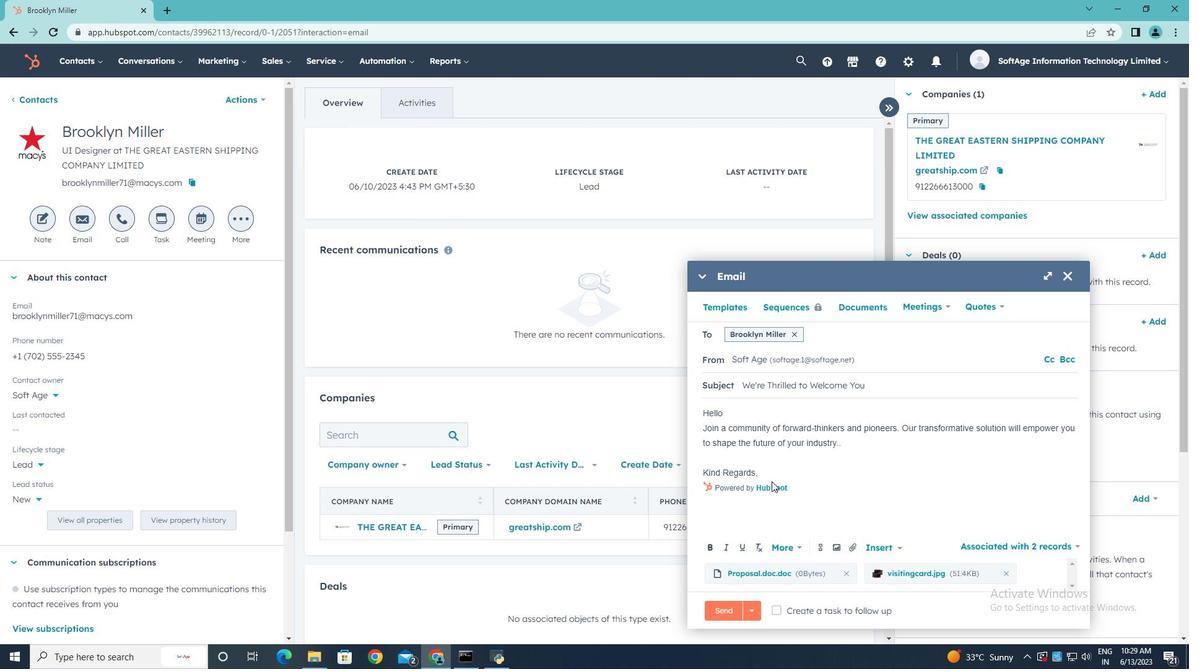 
Action: Mouse moved to (768, 475)
Screenshot: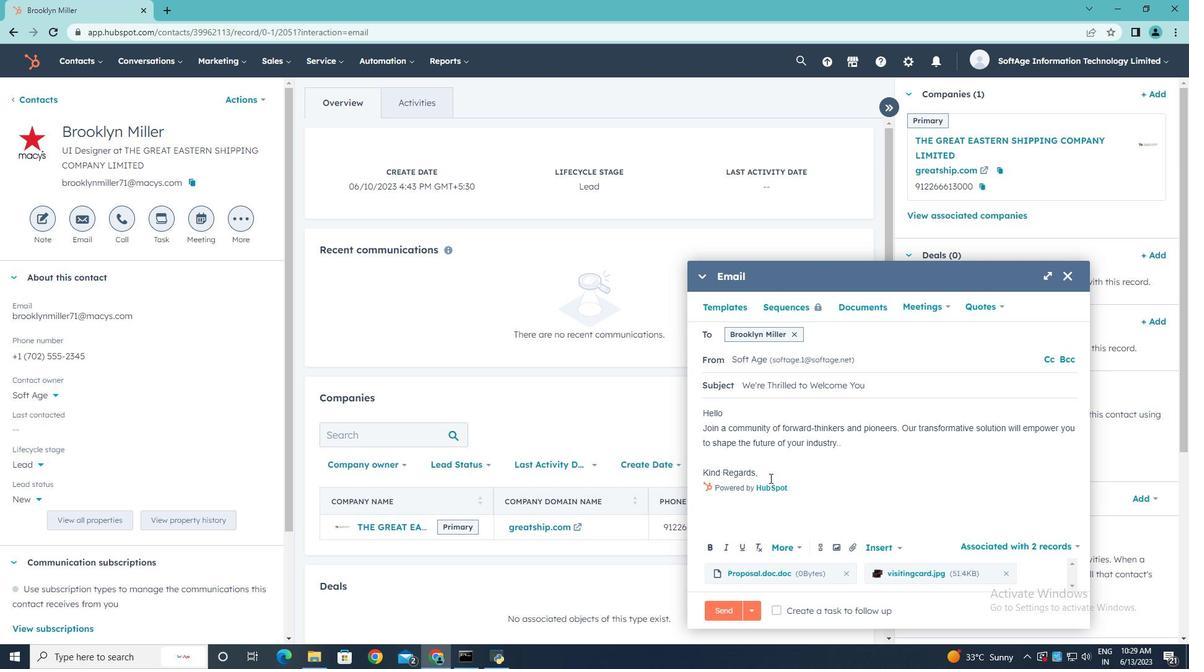 
Action: Mouse pressed left at (768, 475)
Screenshot: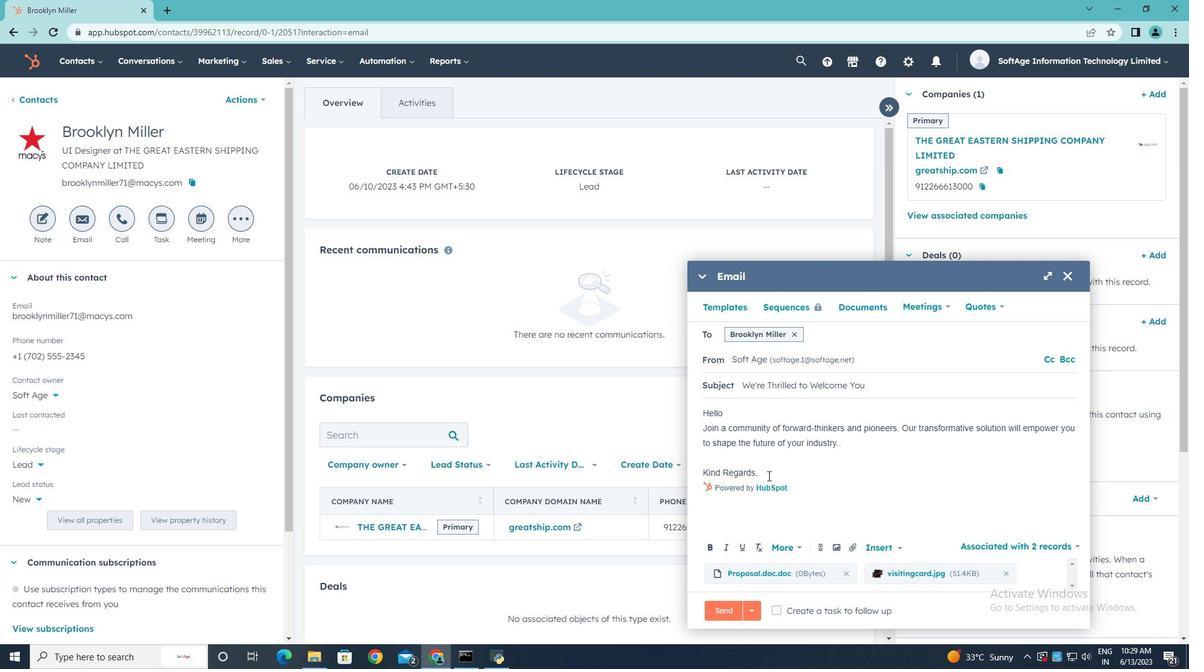 
Action: Key pressed <Key.enter>
Screenshot: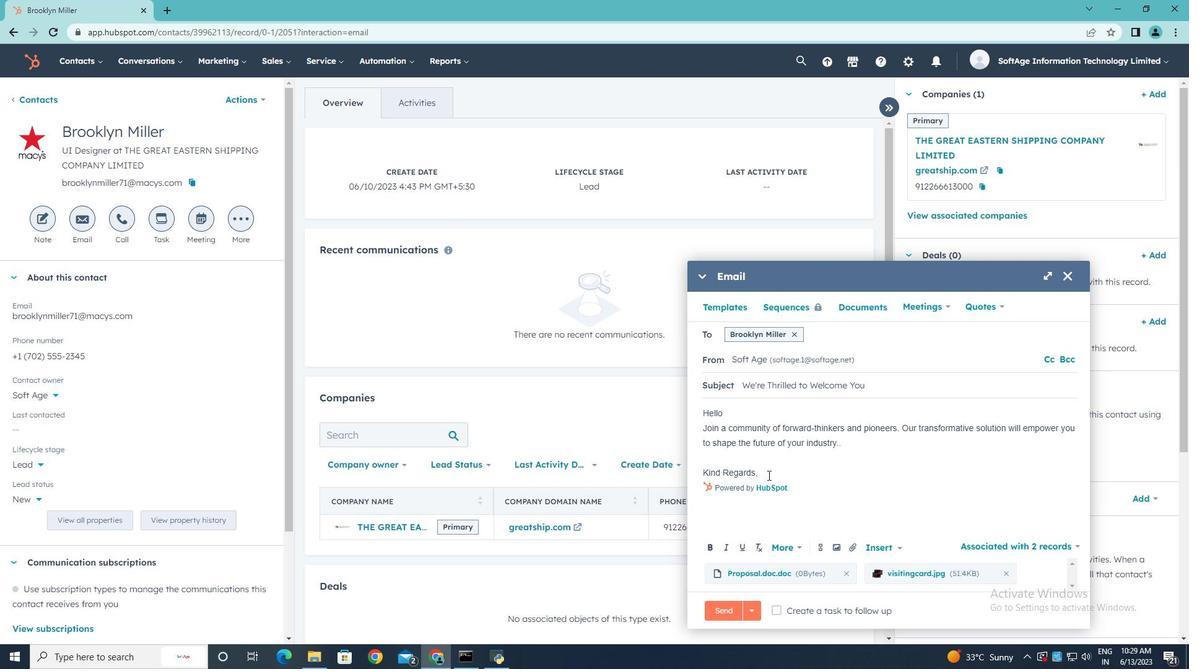
Action: Mouse moved to (820, 548)
Screenshot: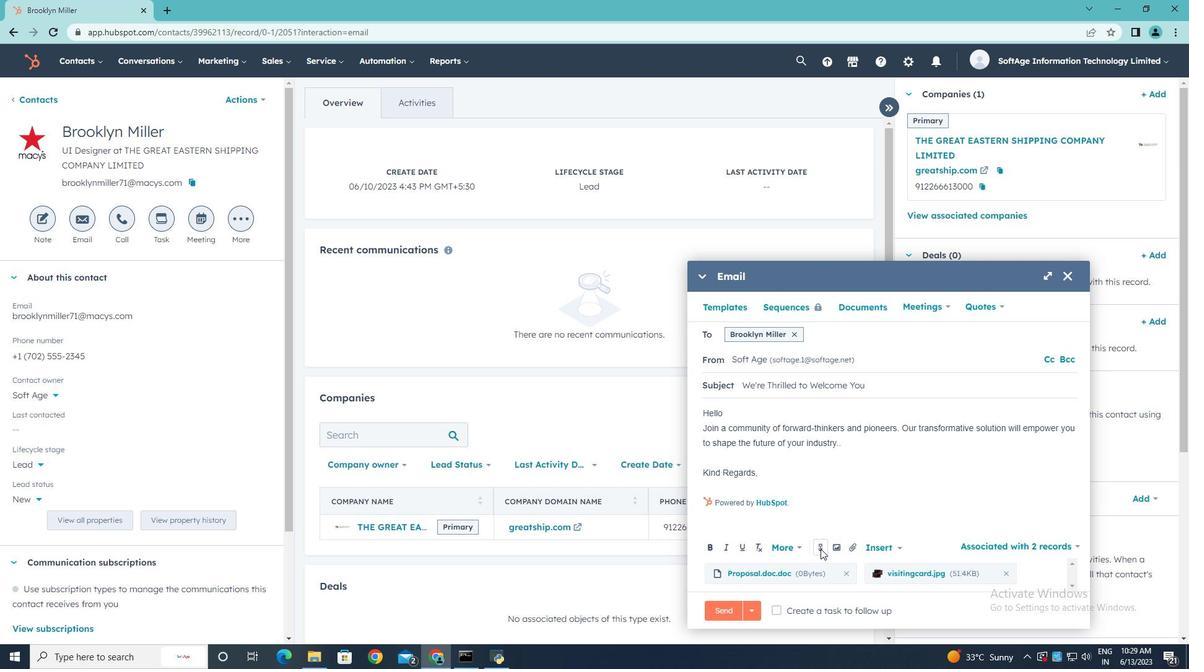 
Action: Mouse pressed left at (820, 548)
Screenshot: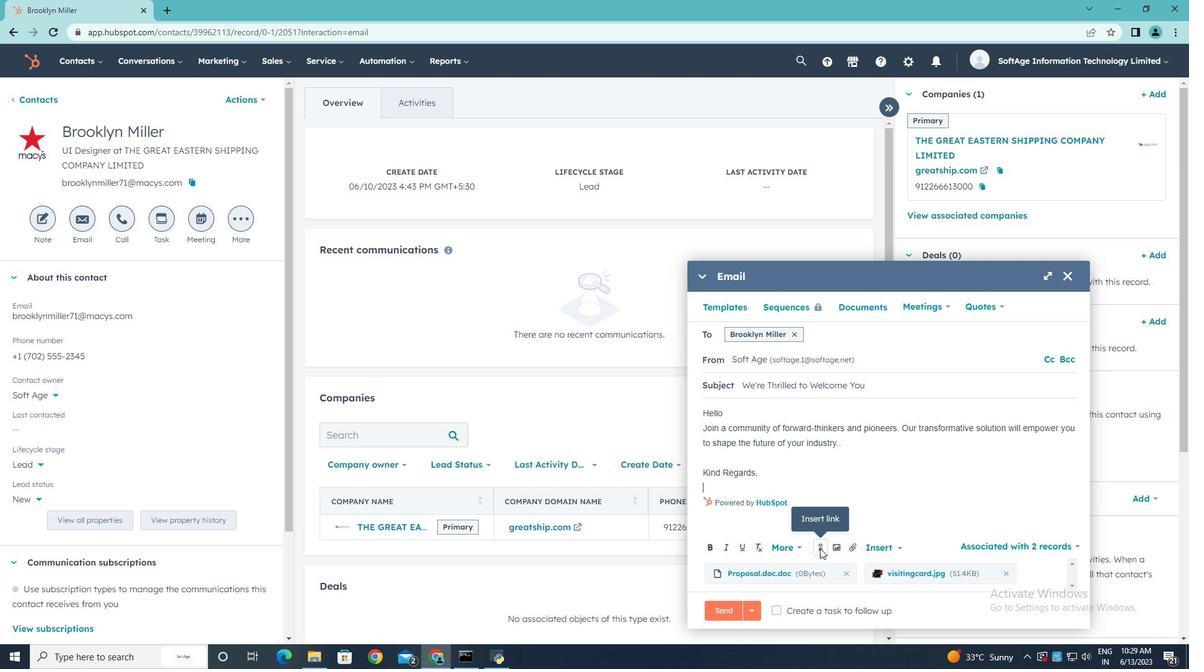 
Action: Mouse moved to (849, 409)
Screenshot: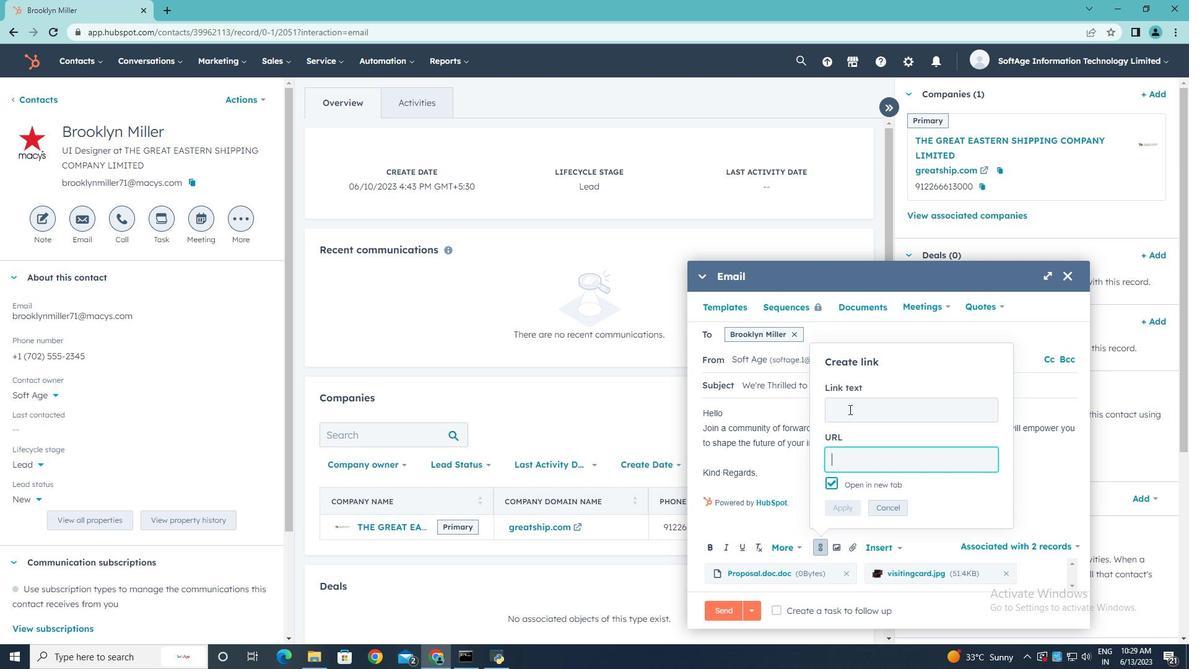 
Action: Mouse pressed left at (849, 409)
Screenshot: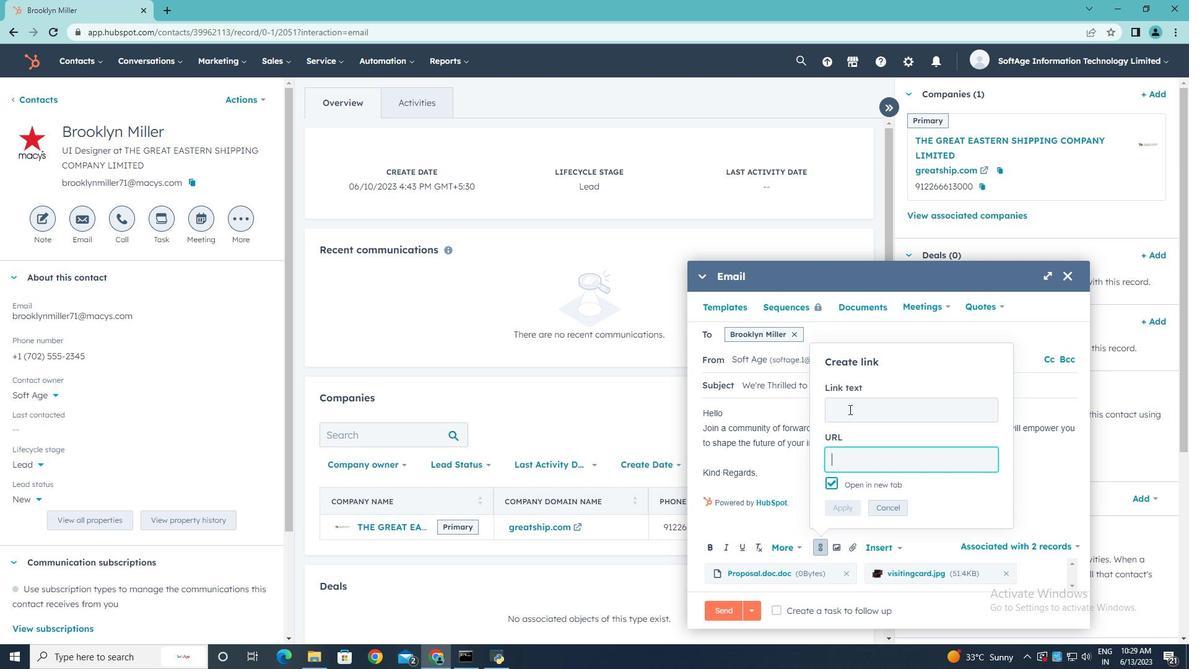 
Action: Mouse moved to (845, 412)
Screenshot: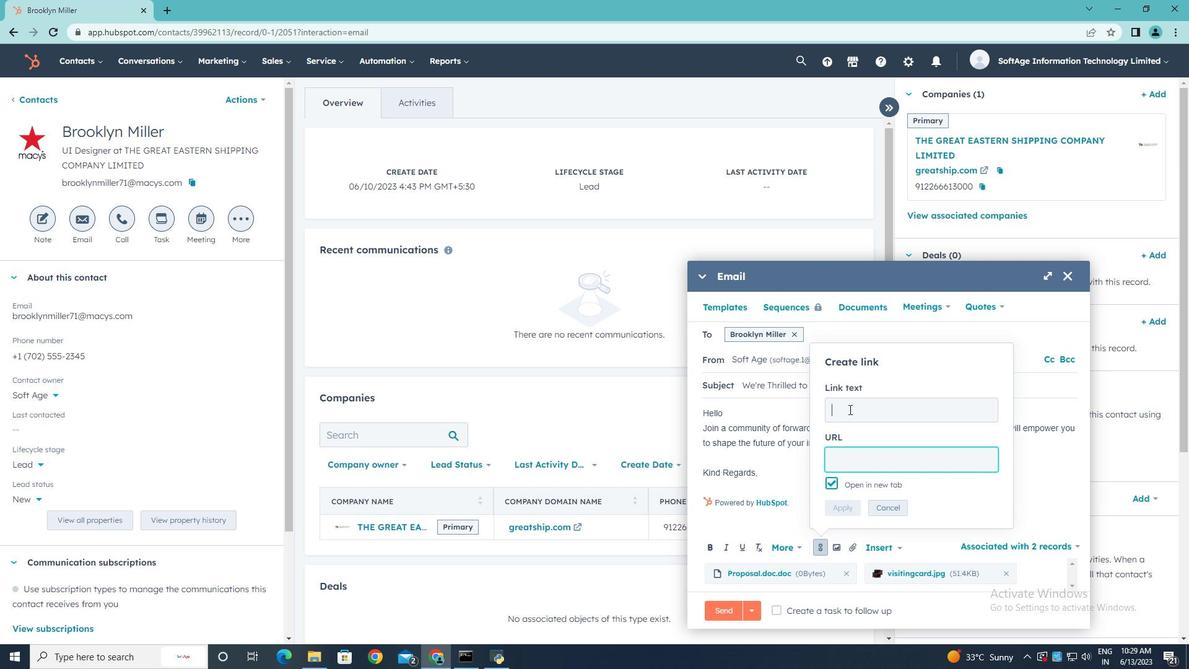 
Action: Key pressed <Key.shift>Tumblr
Screenshot: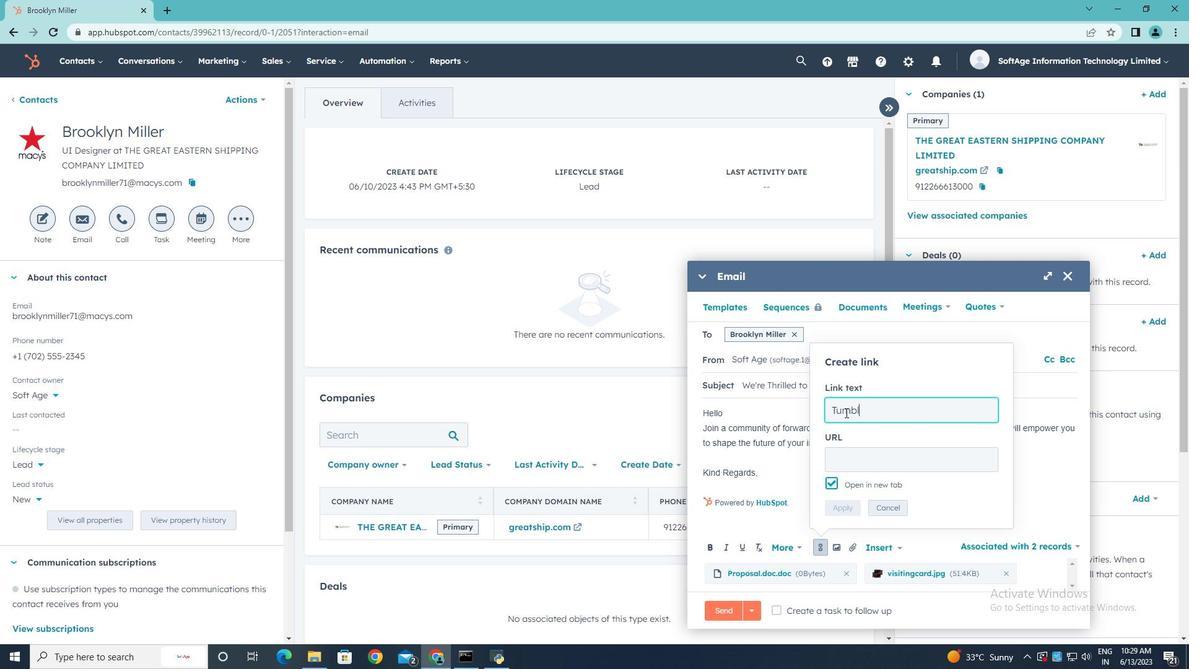 
Action: Mouse moved to (873, 457)
Screenshot: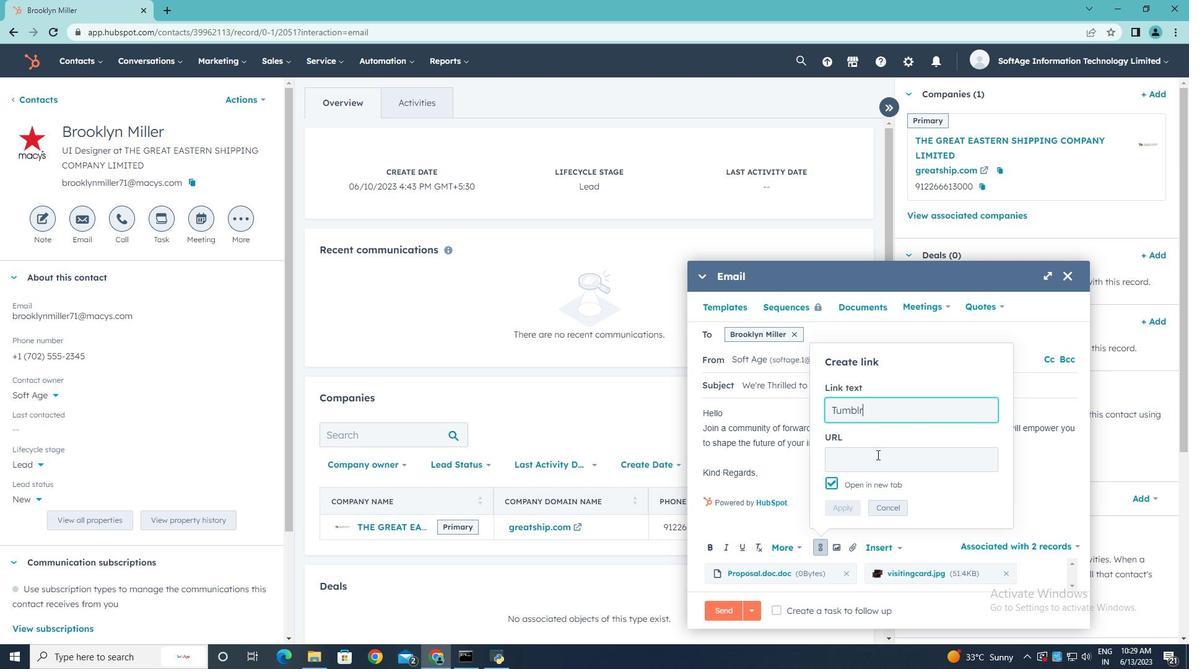 
Action: Mouse pressed left at (873, 457)
Screenshot: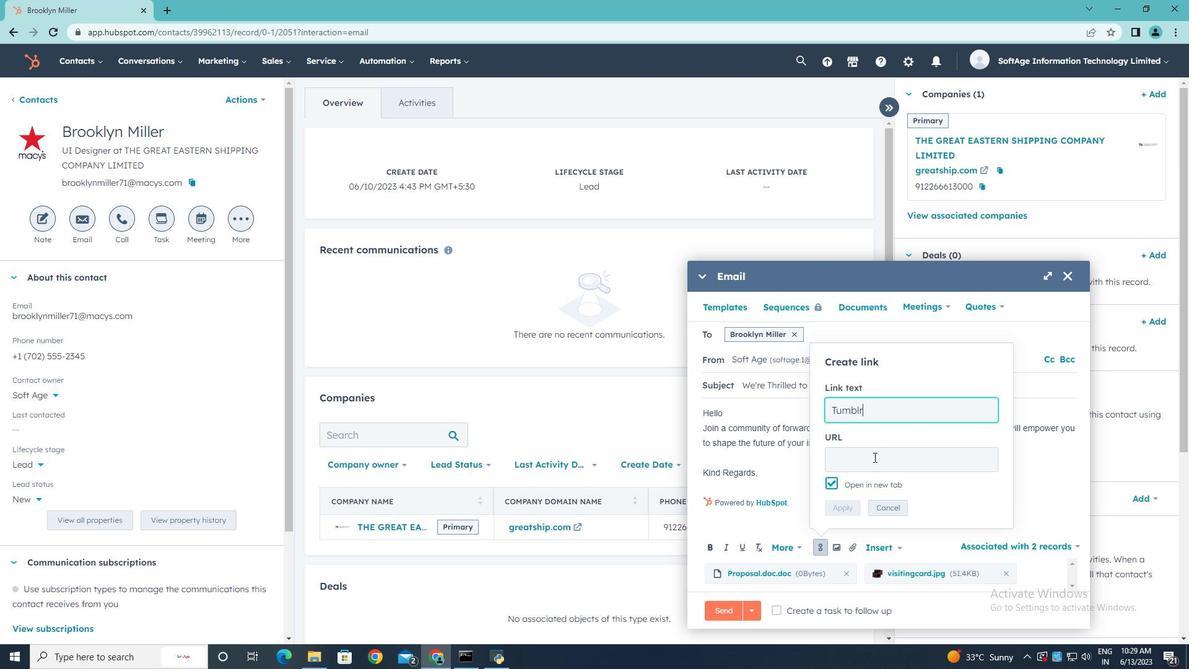
Action: Key pressed www.<Key.shift>tumblr.com
Screenshot: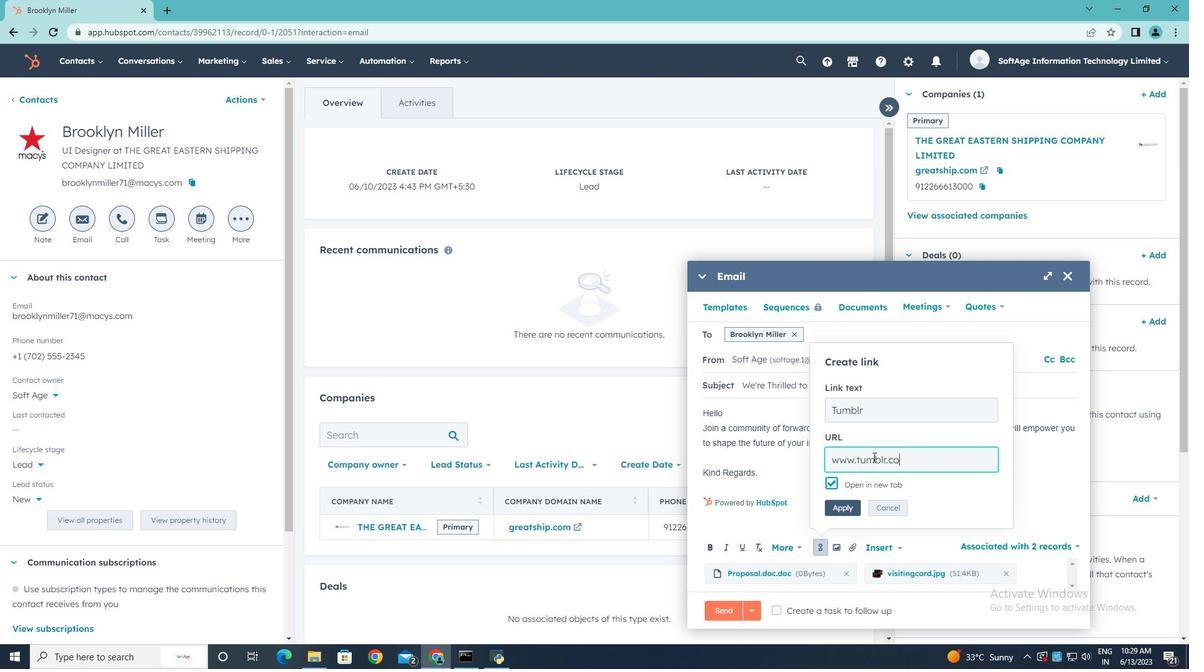 
Action: Mouse moved to (841, 505)
Screenshot: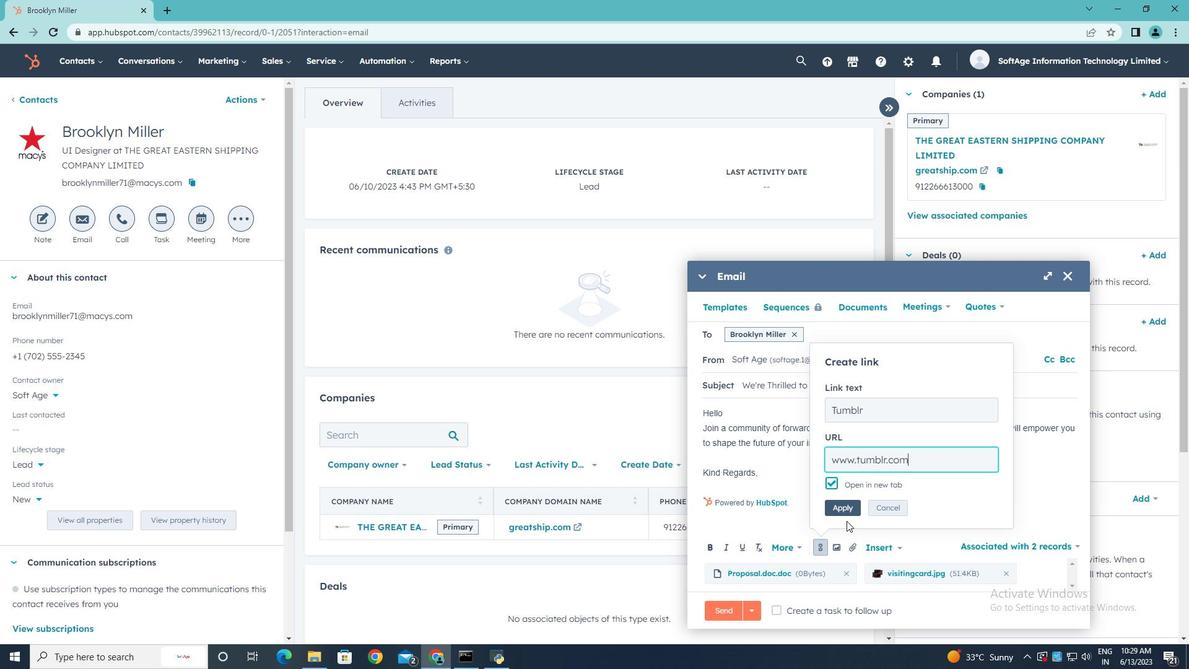
Action: Mouse pressed left at (841, 505)
Screenshot: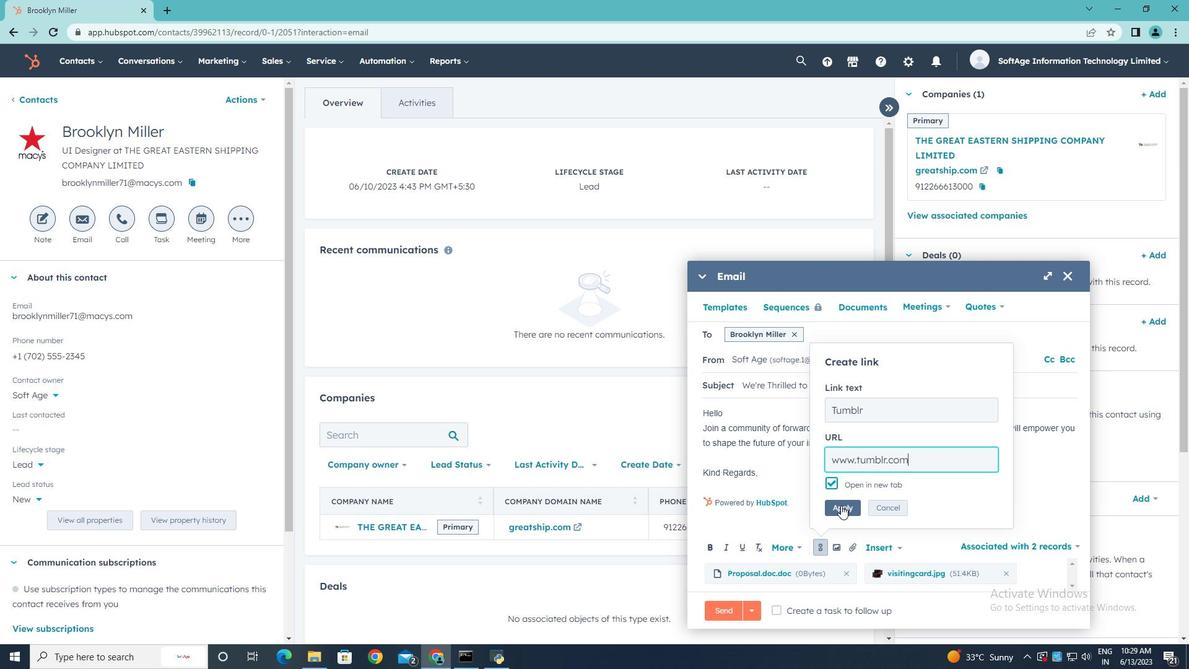 
Action: Mouse moved to (781, 610)
Screenshot: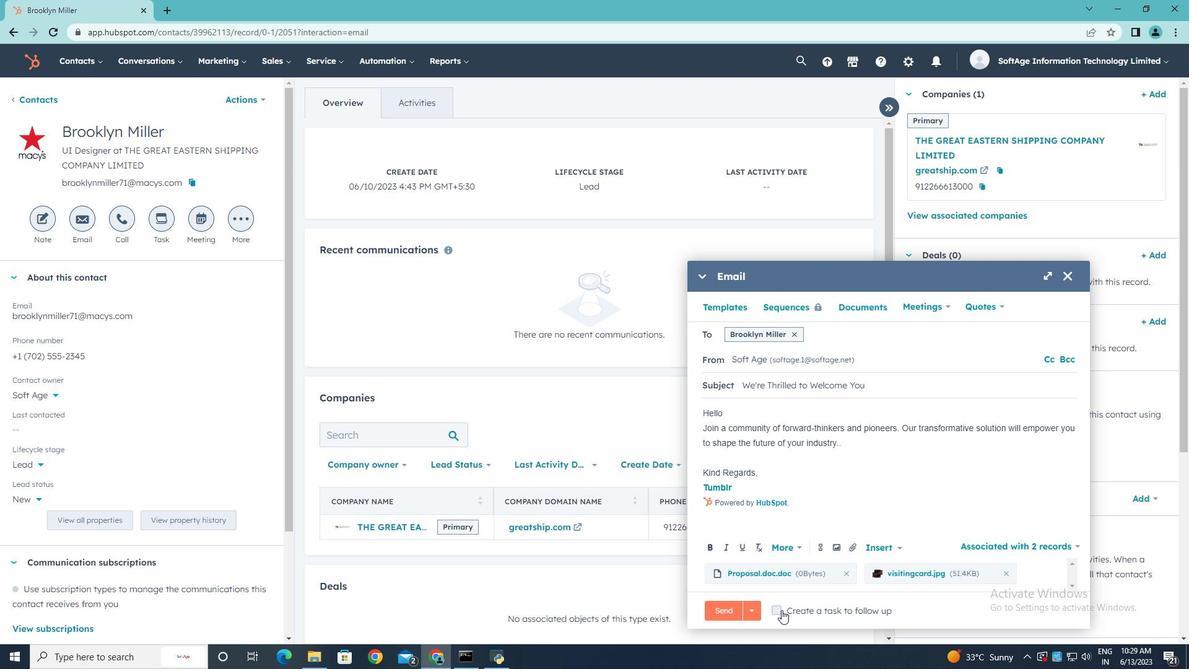 
Action: Mouse pressed left at (781, 610)
Screenshot: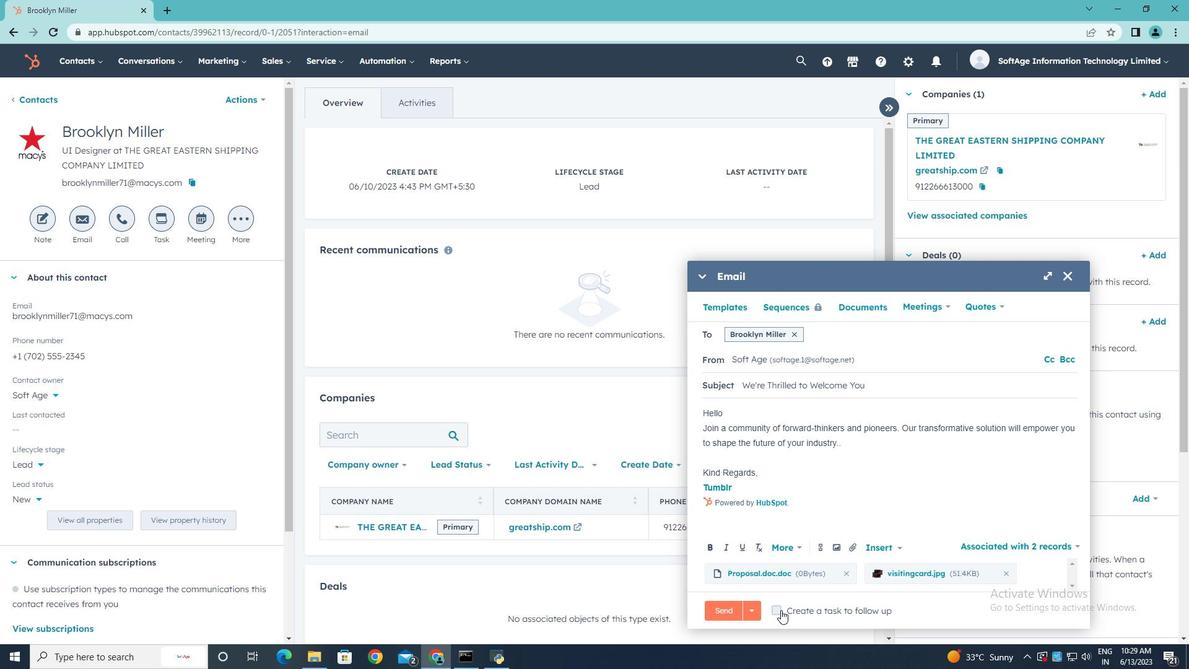 
Action: Mouse moved to (1022, 611)
Screenshot: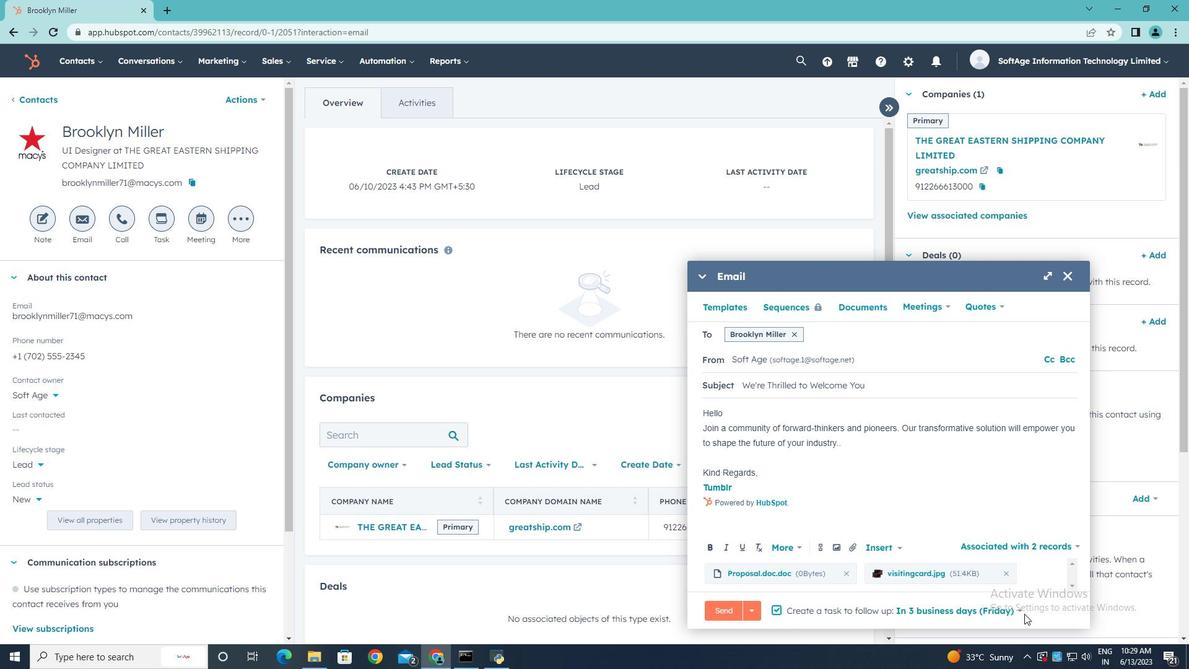 
Action: Mouse pressed left at (1022, 611)
Screenshot: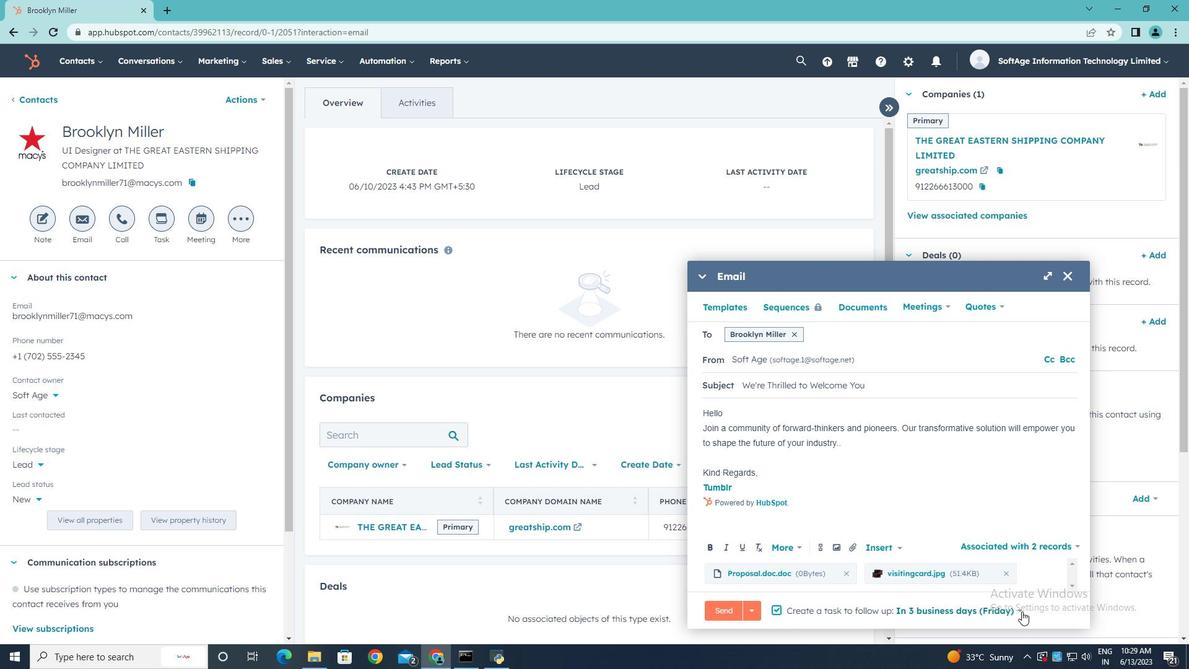 
Action: Mouse moved to (996, 491)
Screenshot: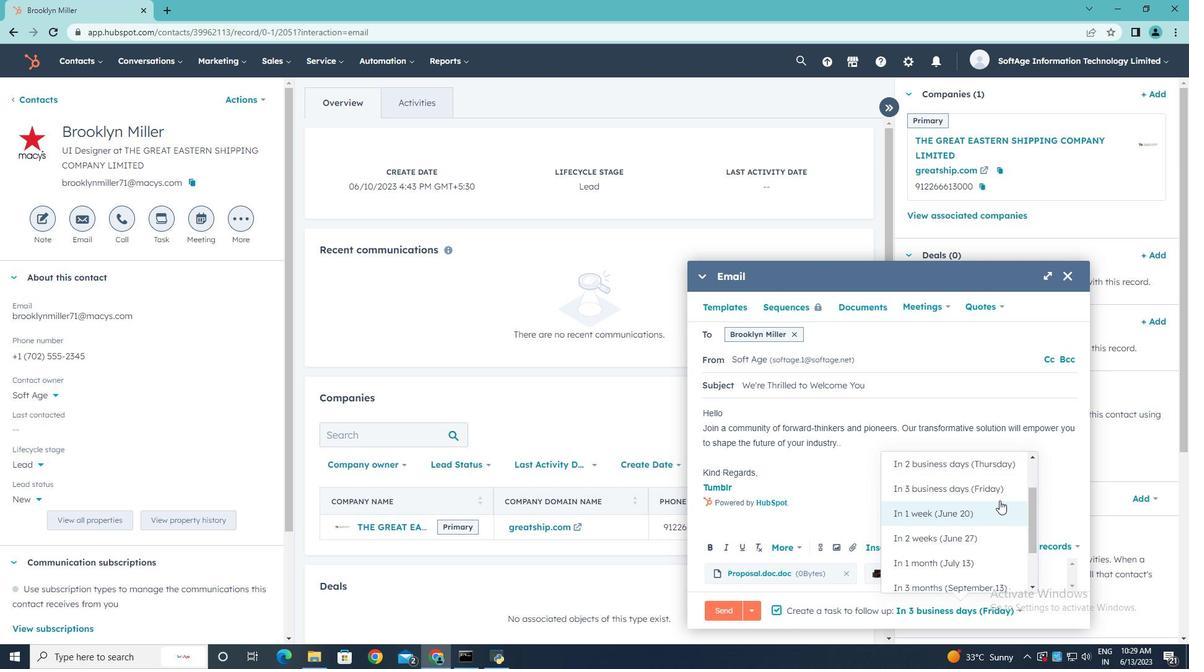
Action: Mouse pressed left at (996, 491)
Screenshot: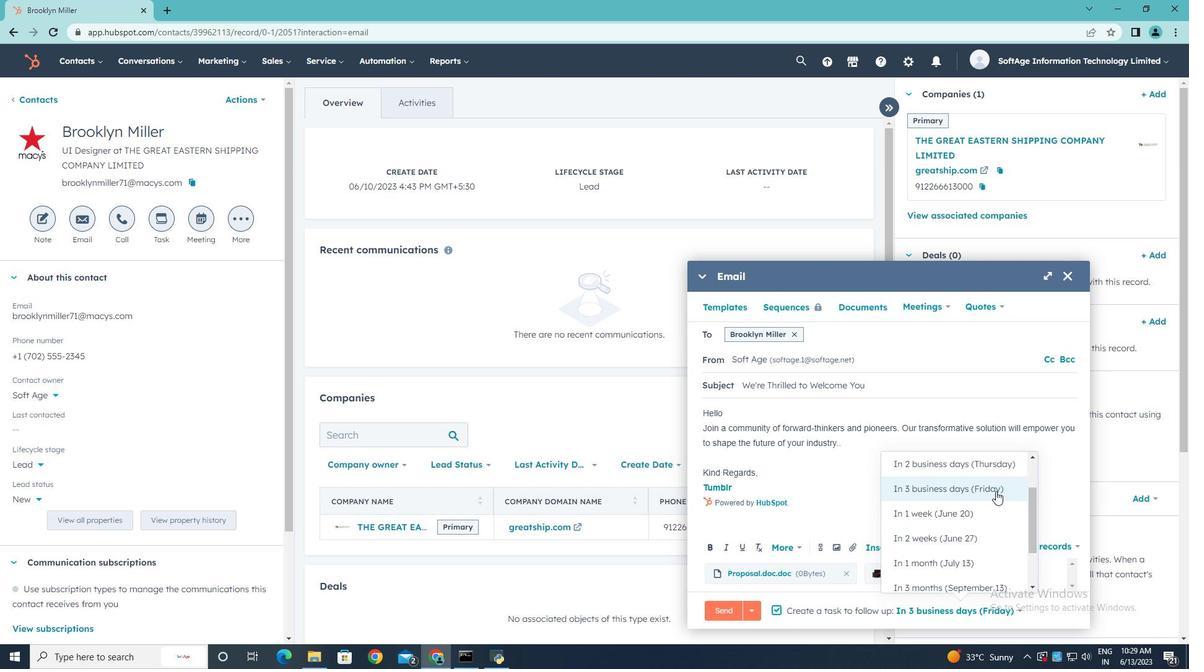 
Action: Mouse moved to (727, 612)
Screenshot: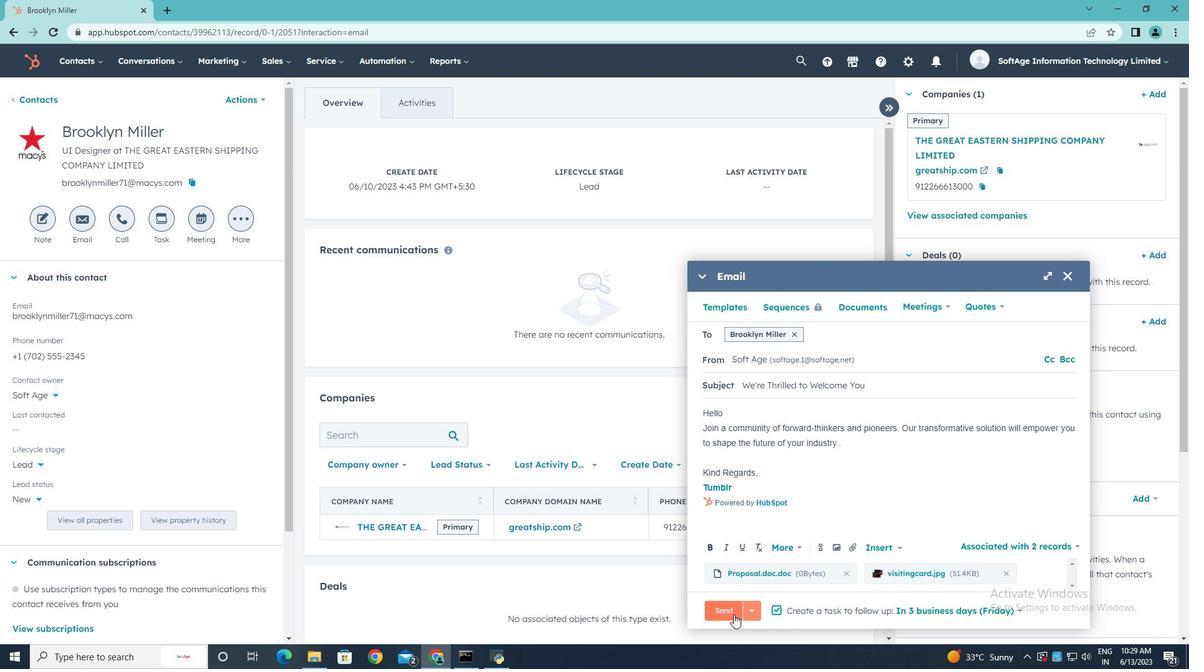 
Action: Mouse pressed left at (727, 612)
Screenshot: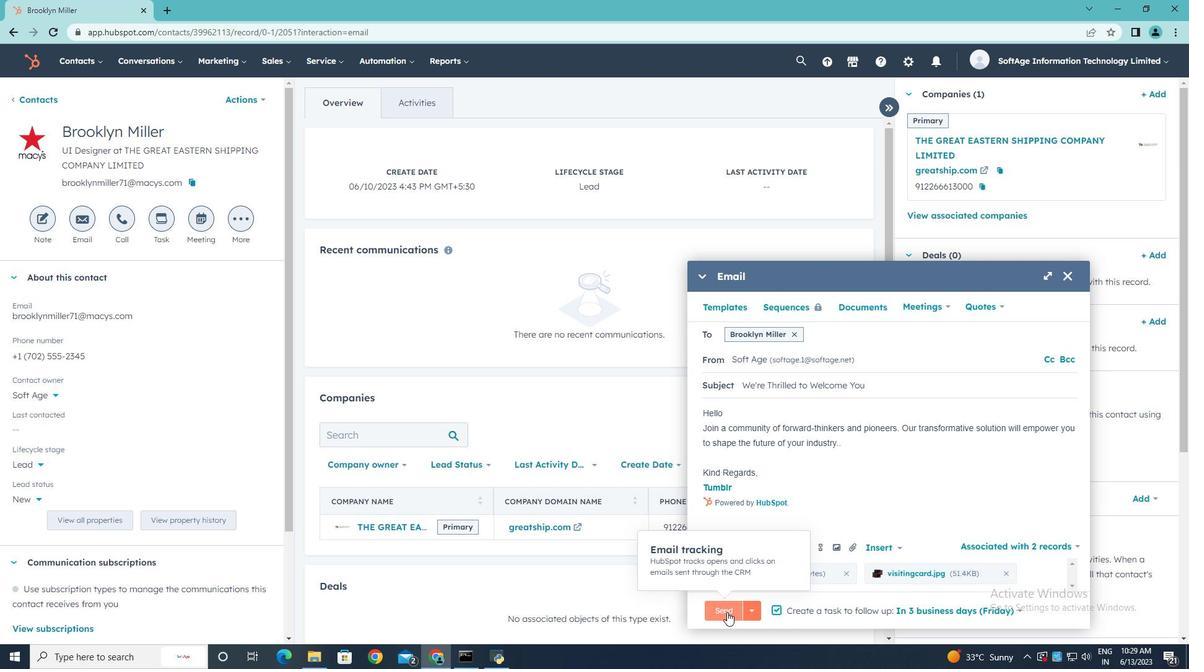 
Action: Mouse moved to (729, 610)
Screenshot: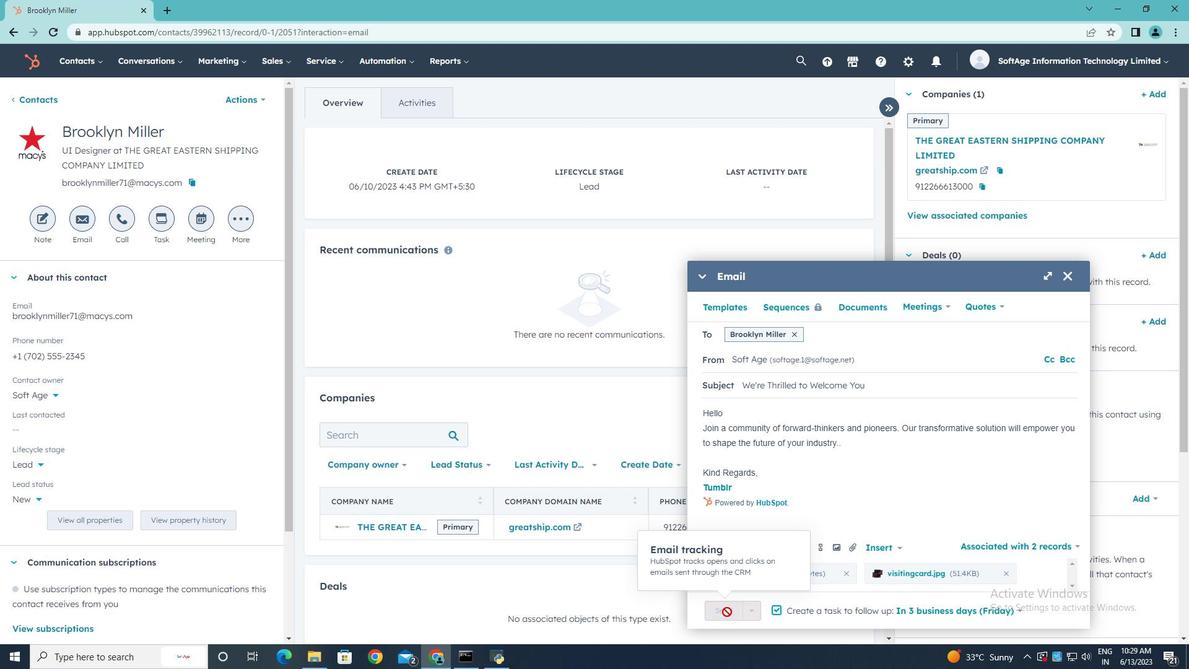 
